 Task: View property listings for Tudor-style homes in Salt Lake City, Utah, with a fireplace and original hardwood floors.
Action: Mouse moved to (214, 174)
Screenshot: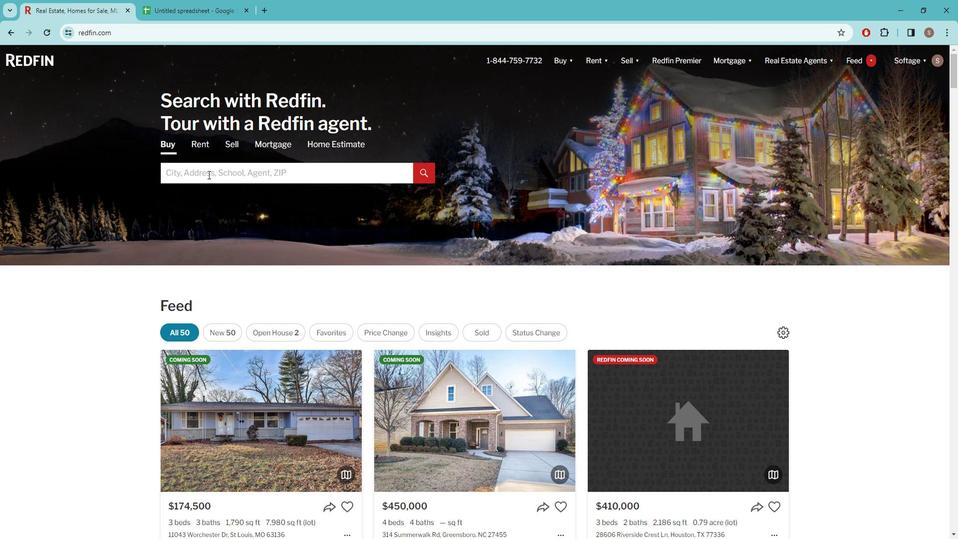 
Action: Mouse pressed left at (214, 174)
Screenshot: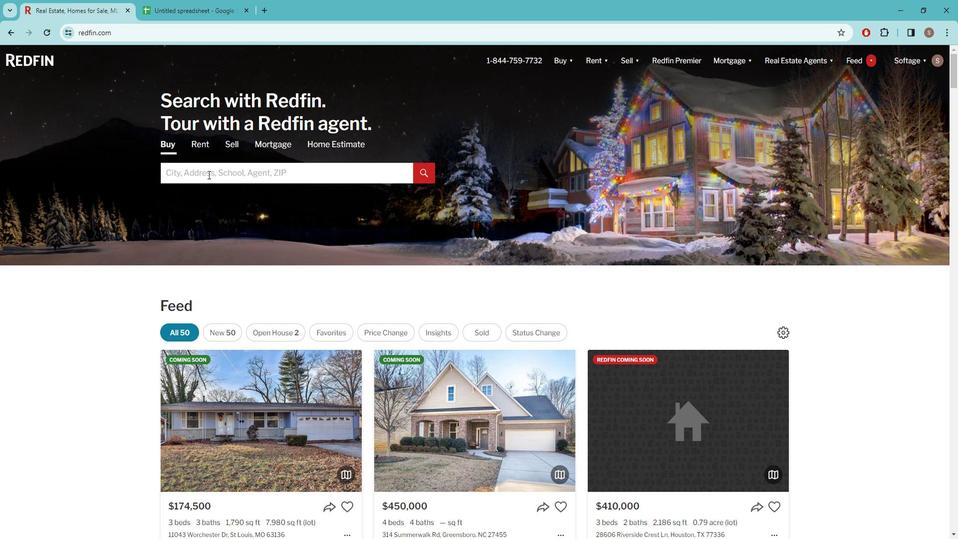 
Action: Key pressed s<Key.caps_lock>ALT<Key.space><Key.caps_lock>l<Key.caps_lock>AKE<Key.space><Key.caps_lock>c<Key.caps_lock>ITY
Screenshot: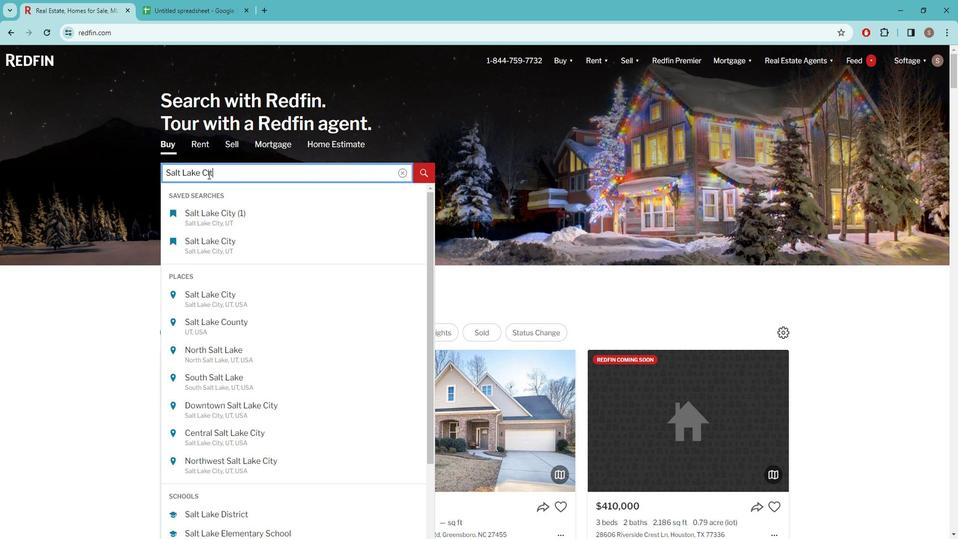 
Action: Mouse moved to (250, 238)
Screenshot: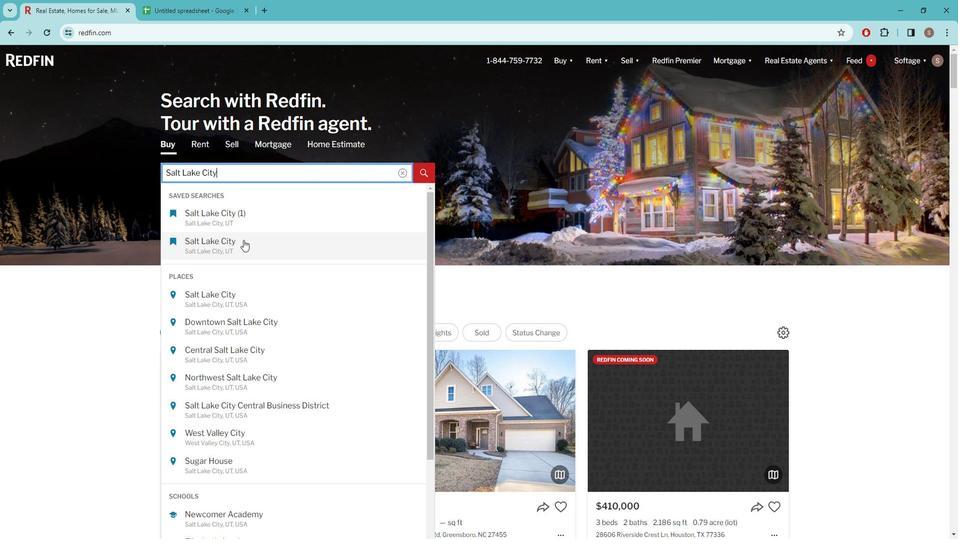 
Action: Mouse pressed left at (250, 238)
Screenshot: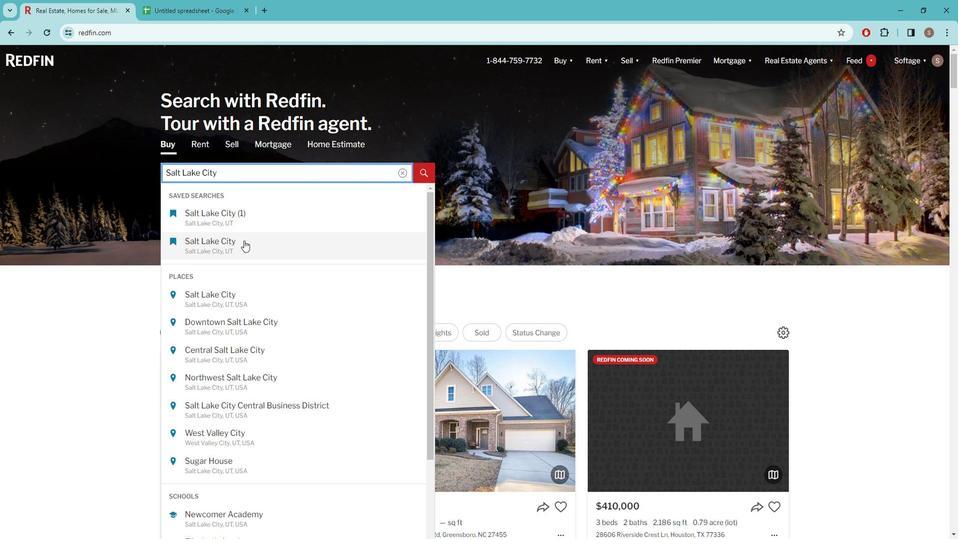 
Action: Mouse moved to (848, 127)
Screenshot: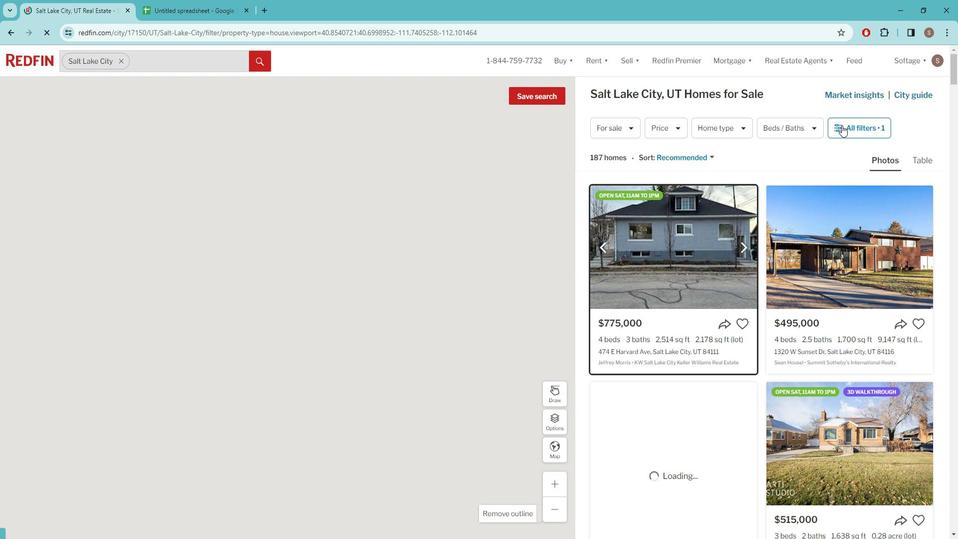 
Action: Mouse pressed left at (848, 127)
Screenshot: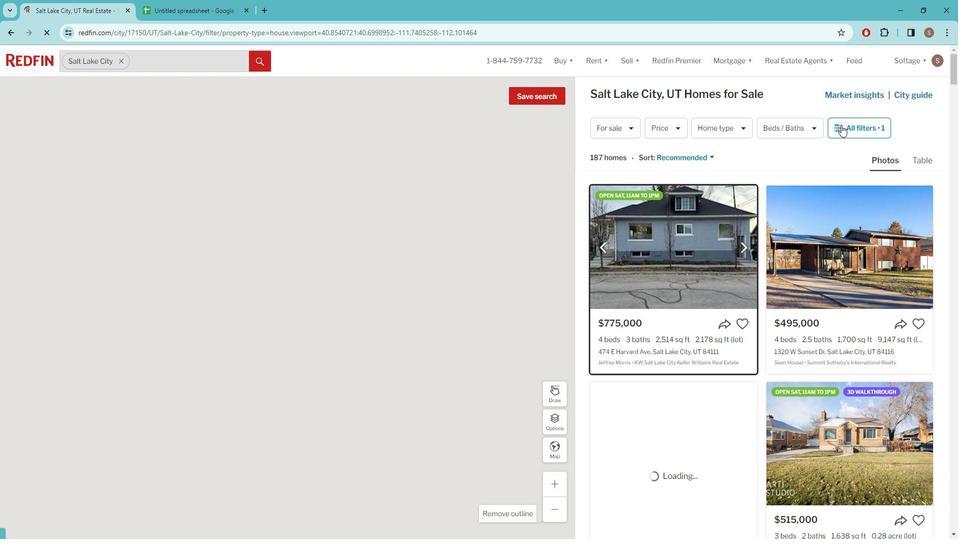 
Action: Mouse pressed left at (848, 127)
Screenshot: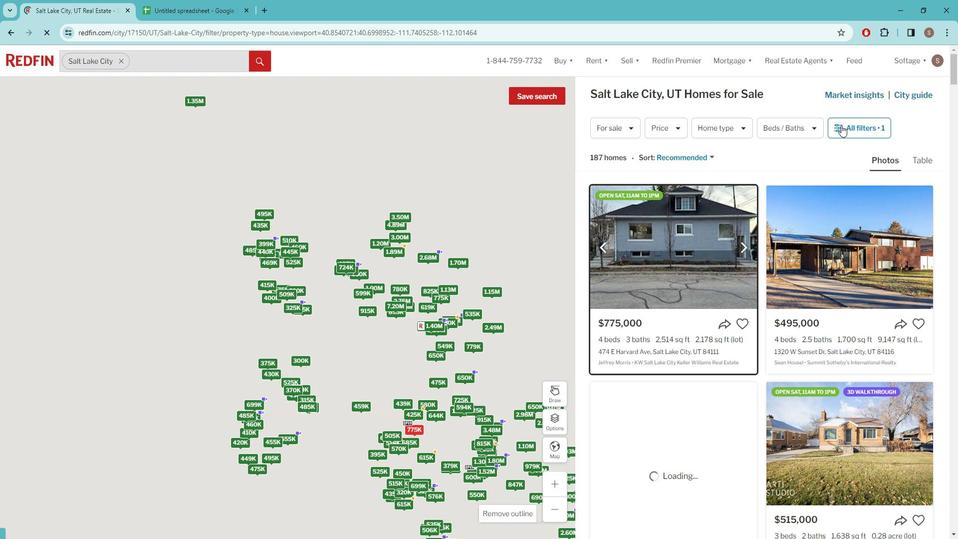 
Action: Mouse pressed left at (848, 127)
Screenshot: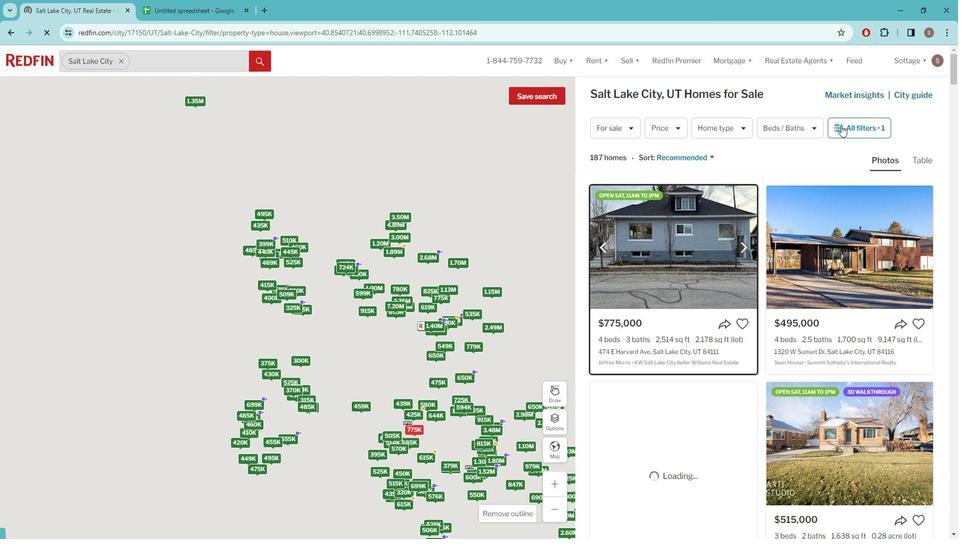 
Action: Mouse pressed left at (848, 127)
Screenshot: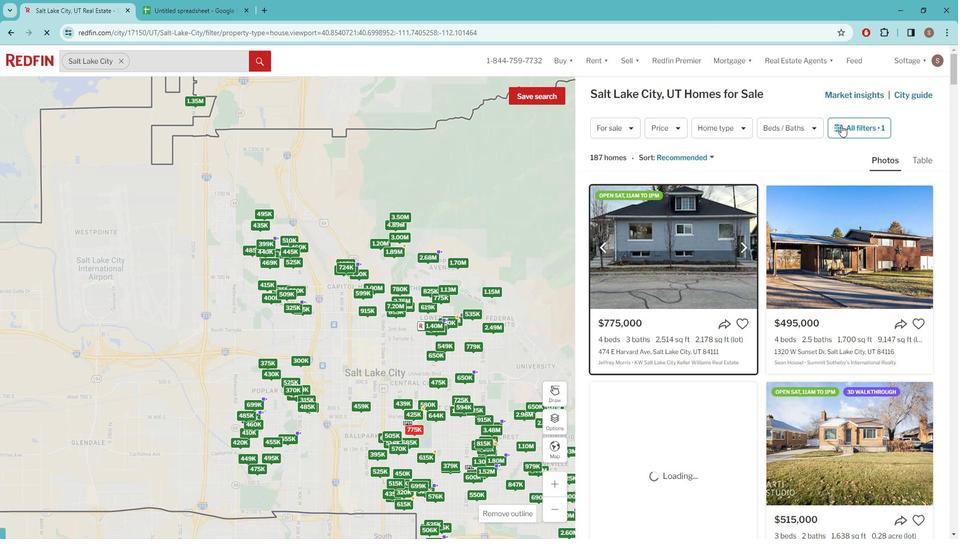 
Action: Mouse pressed left at (848, 127)
Screenshot: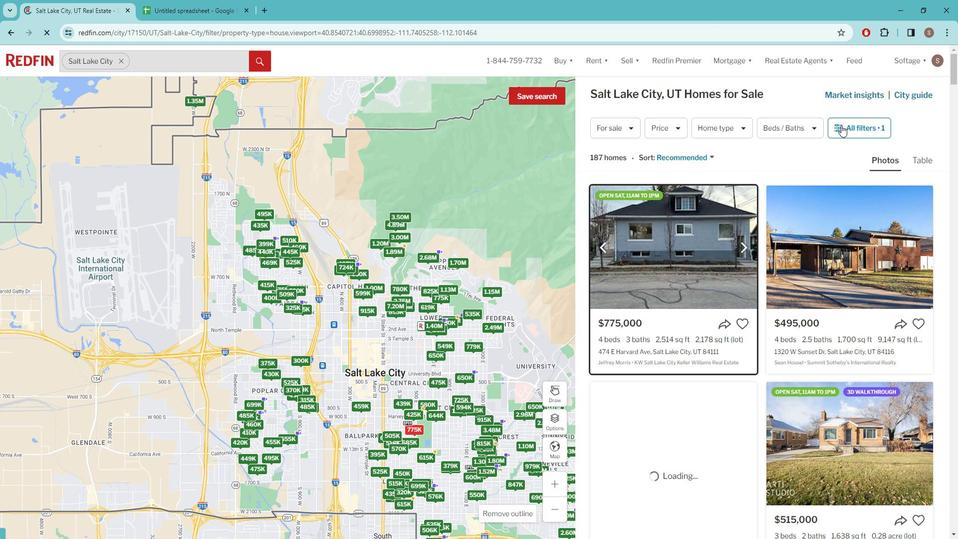 
Action: Mouse moved to (848, 124)
Screenshot: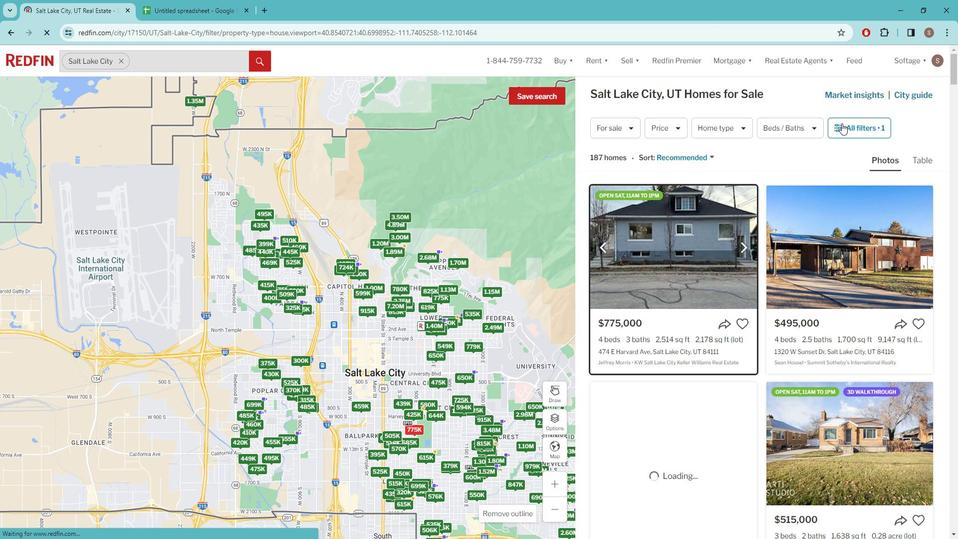 
Action: Mouse pressed left at (848, 124)
Screenshot: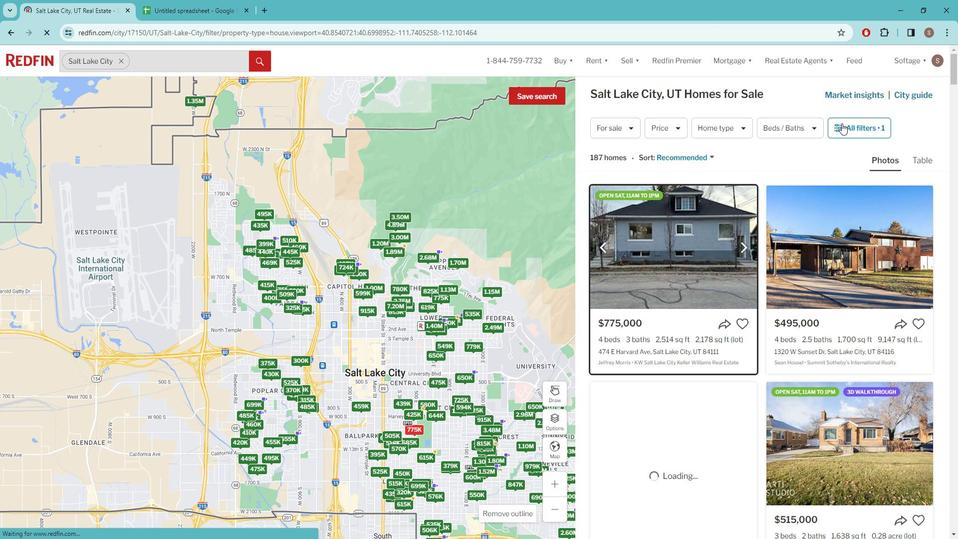 
Action: Mouse pressed left at (848, 124)
Screenshot: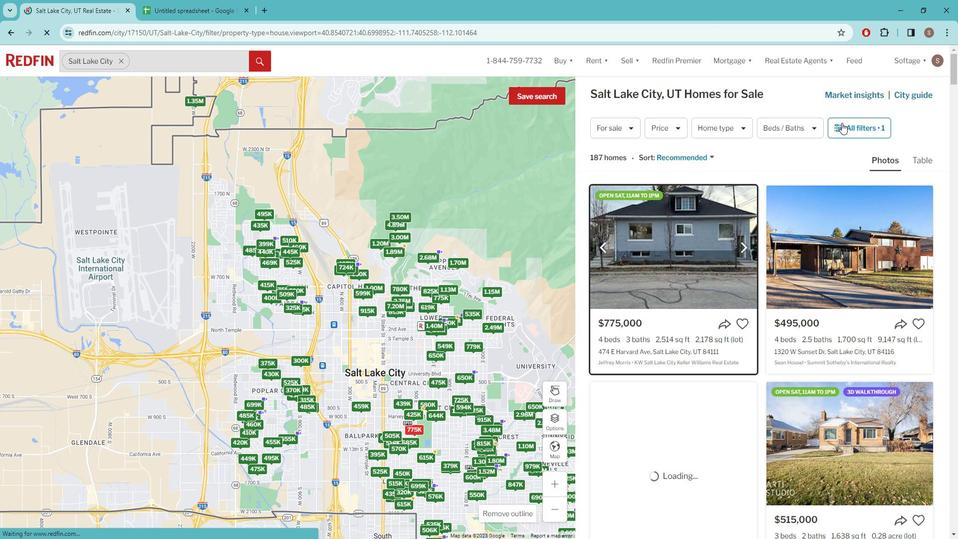 
Action: Mouse moved to (846, 124)
Screenshot: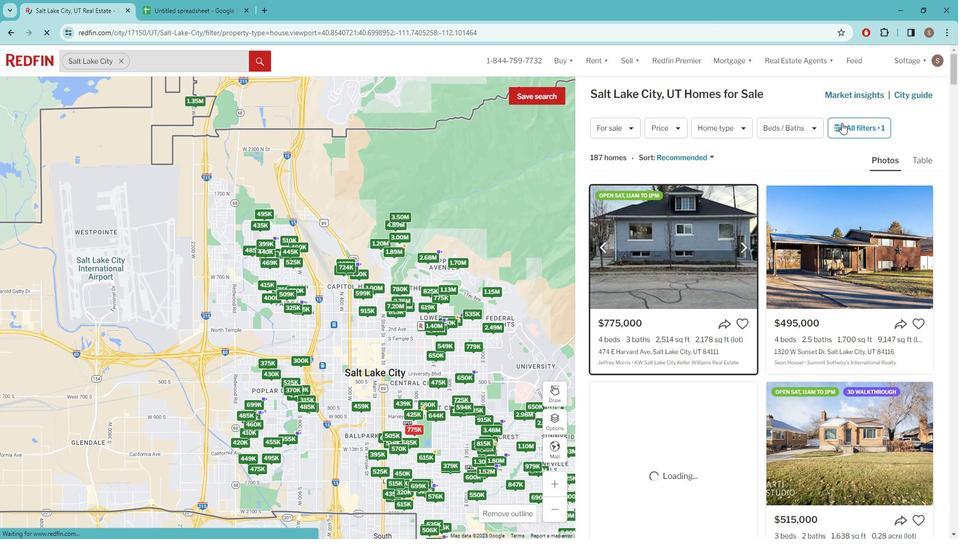 
Action: Mouse pressed left at (846, 124)
Screenshot: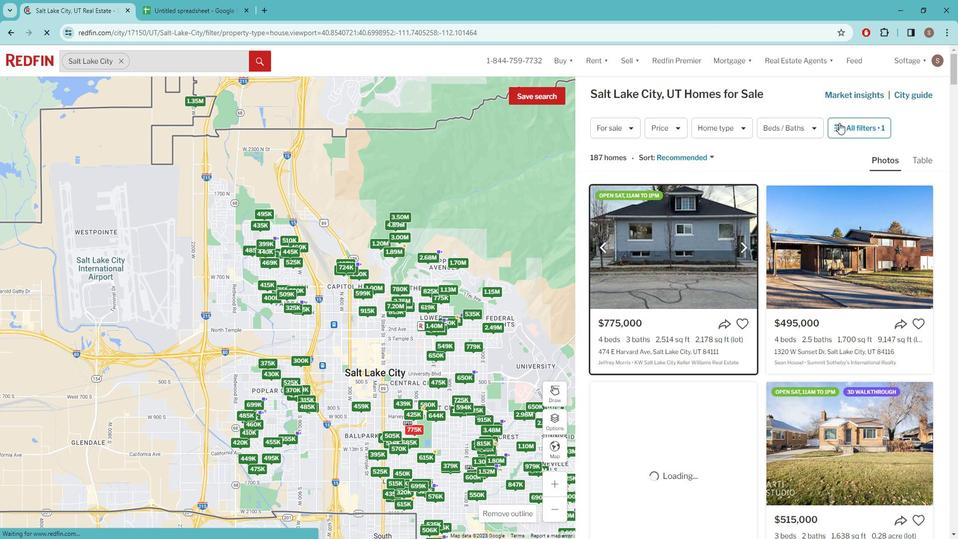 
Action: Mouse moved to (830, 124)
Screenshot: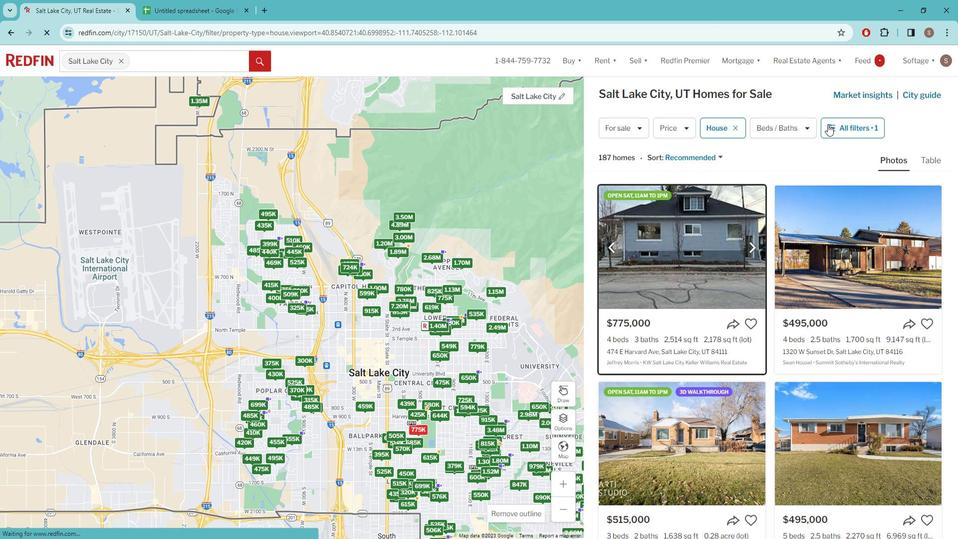 
Action: Mouse pressed left at (830, 124)
Screenshot: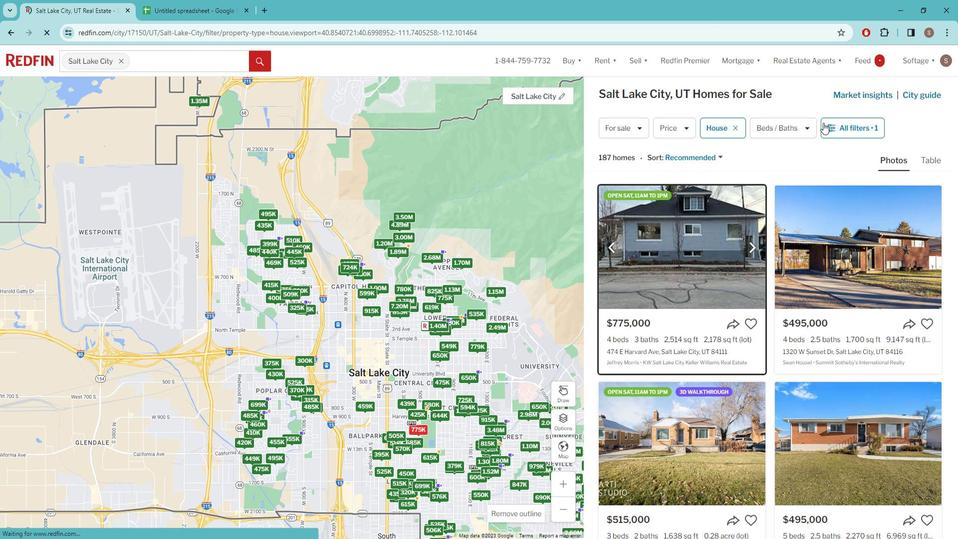 
Action: Mouse moved to (834, 124)
Screenshot: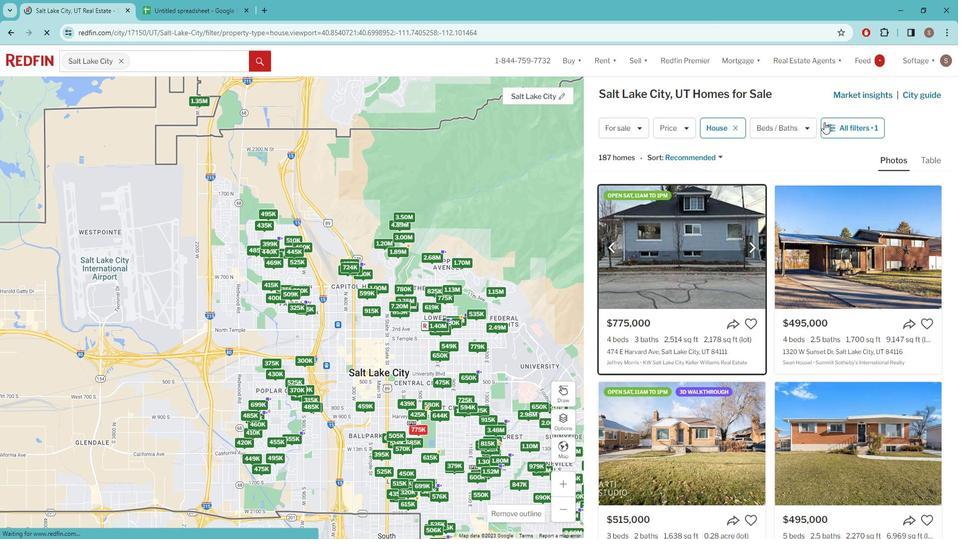 
Action: Mouse pressed left at (834, 124)
Screenshot: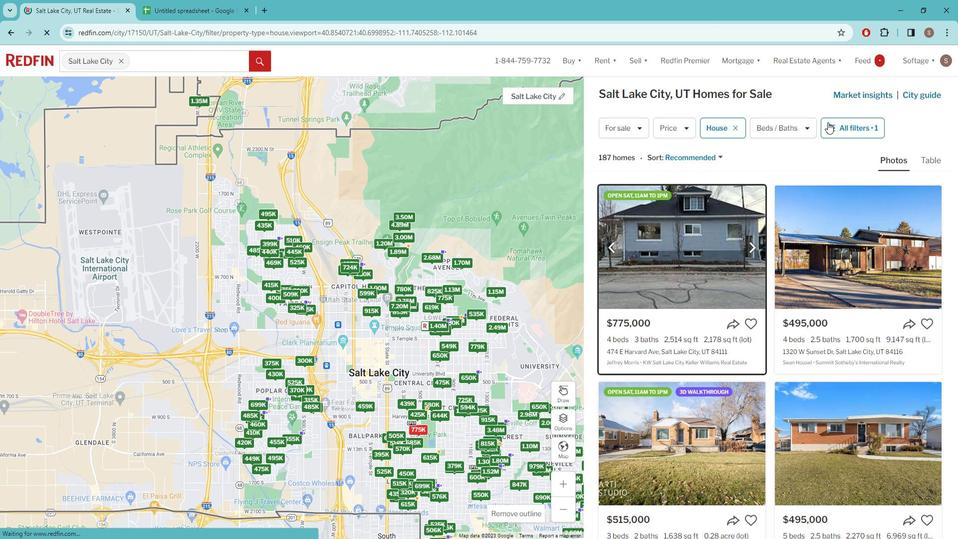 
Action: Mouse pressed left at (834, 124)
Screenshot: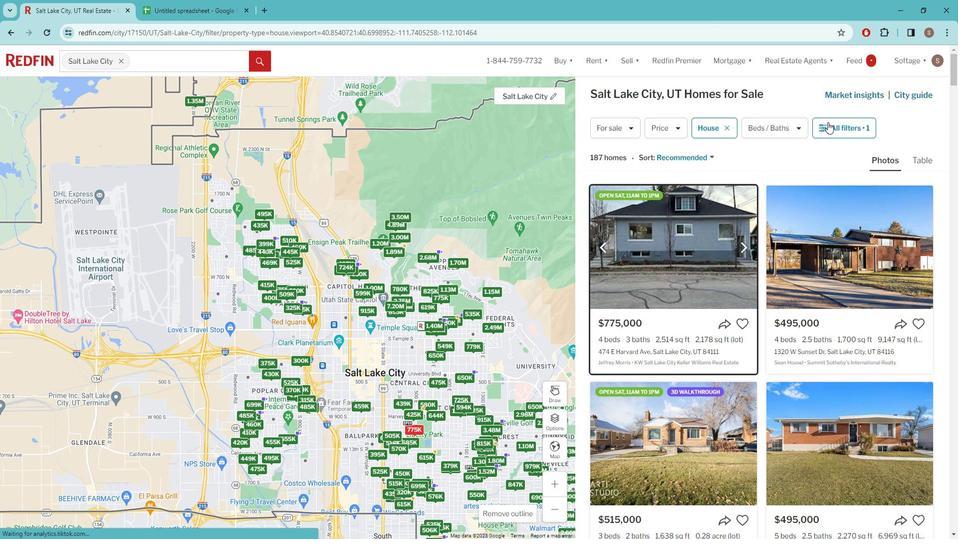 
Action: Mouse moved to (831, 124)
Screenshot: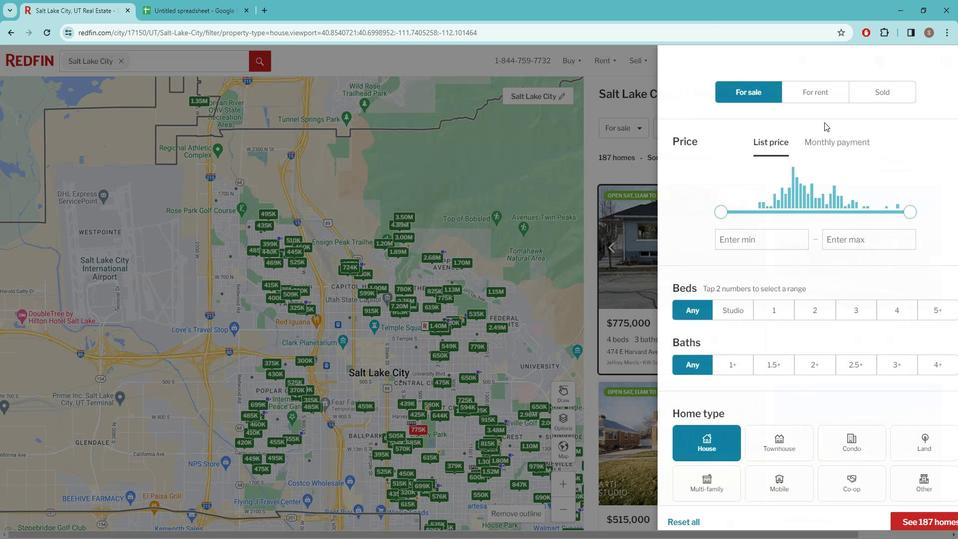 
Action: Mouse pressed left at (831, 124)
Screenshot: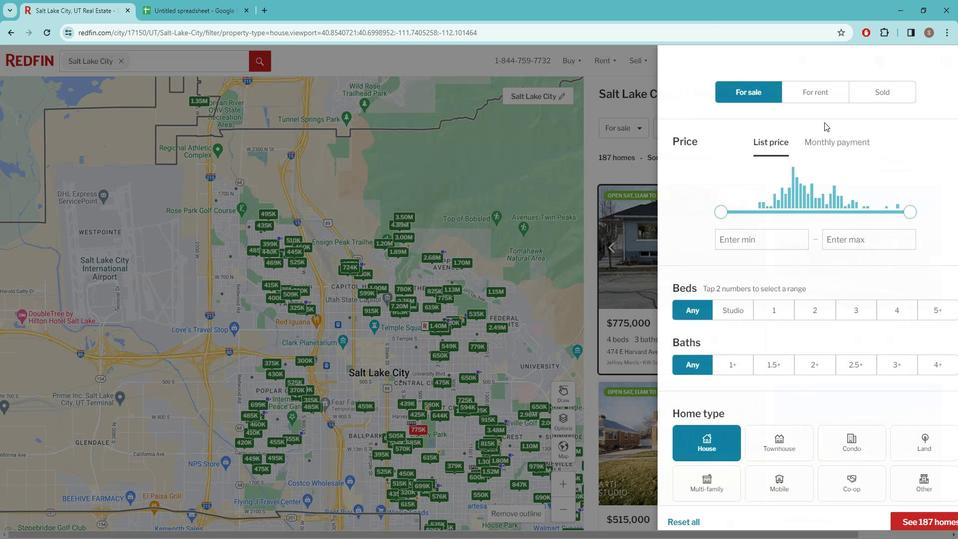 
Action: Mouse moved to (655, 510)
Screenshot: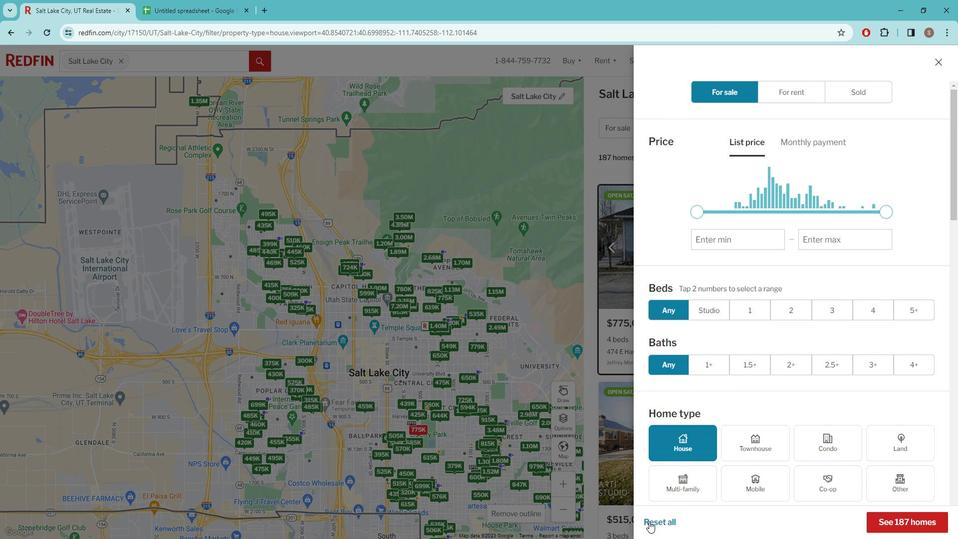 
Action: Mouse pressed left at (655, 510)
Screenshot: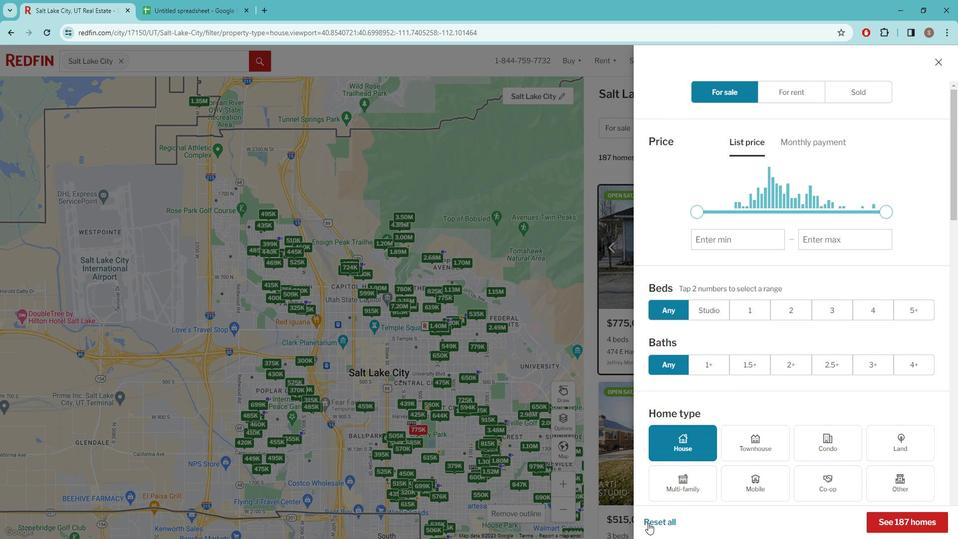 
Action: Mouse moved to (759, 314)
Screenshot: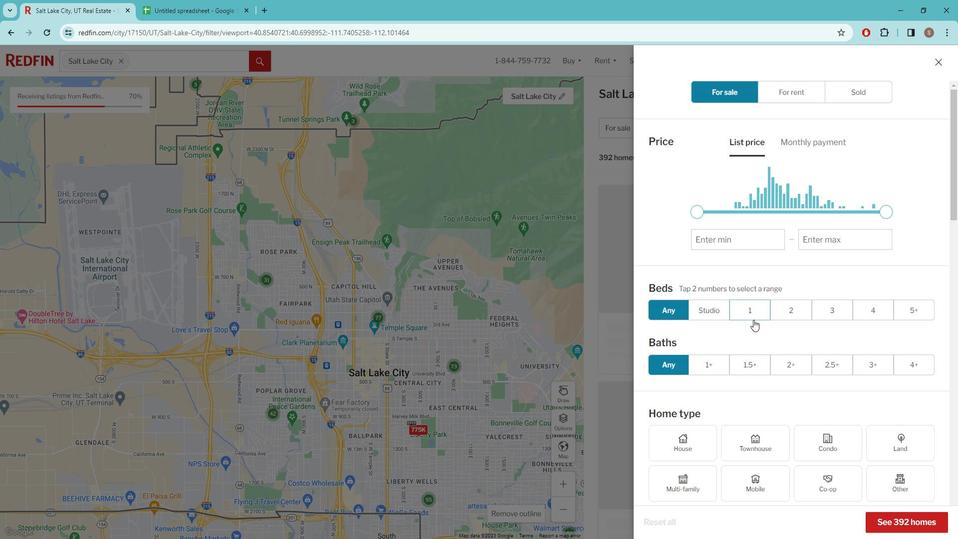 
Action: Mouse scrolled (759, 314) with delta (0, 0)
Screenshot: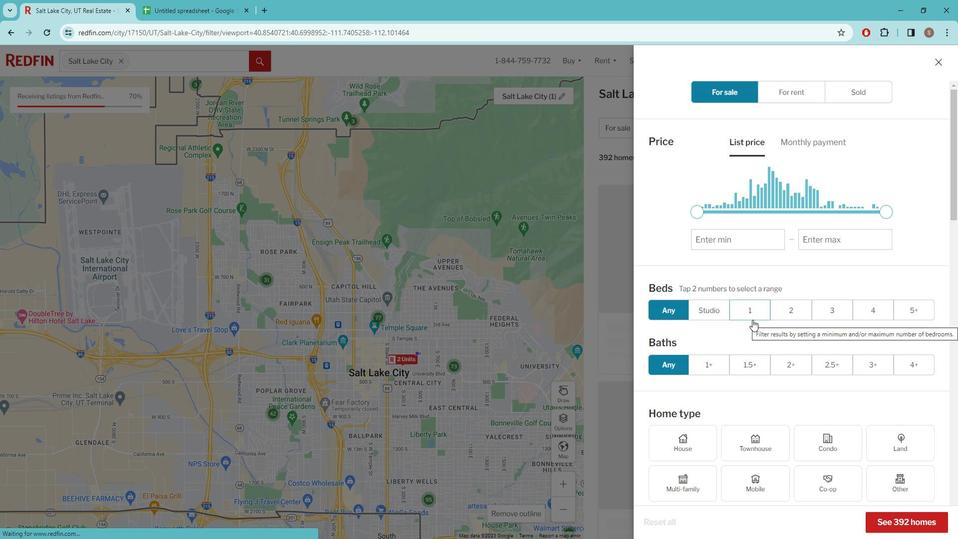
Action: Mouse moved to (860, 361)
Screenshot: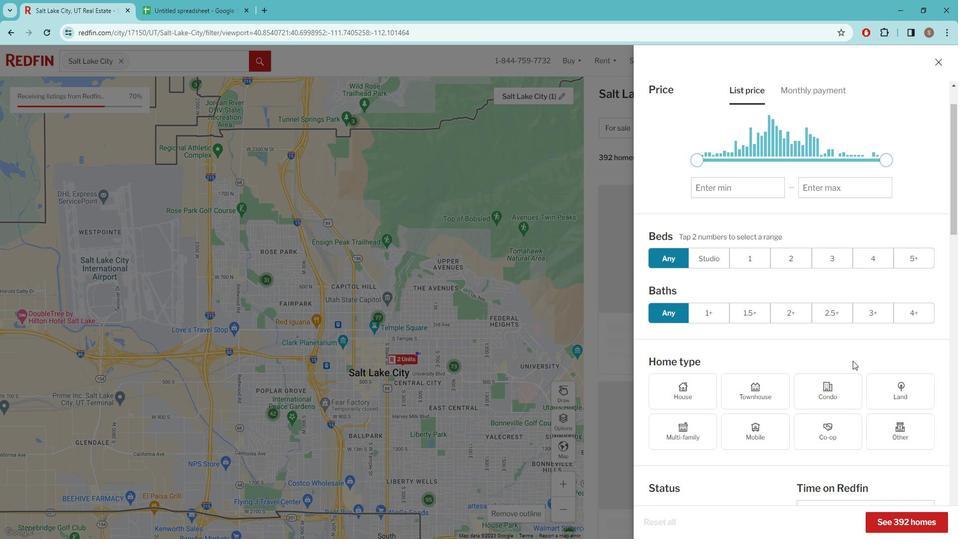 
Action: Mouse scrolled (860, 360) with delta (0, 0)
Screenshot: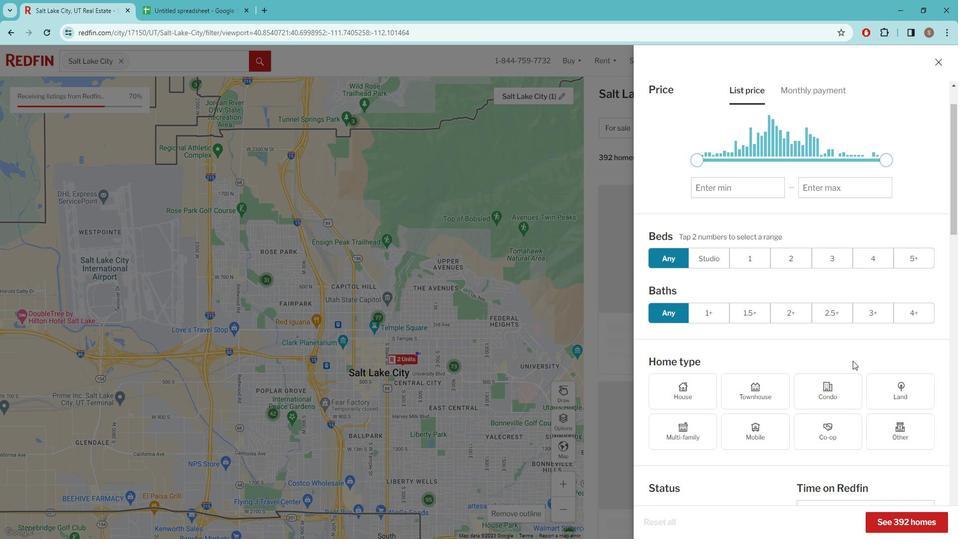 
Action: Mouse moved to (891, 366)
Screenshot: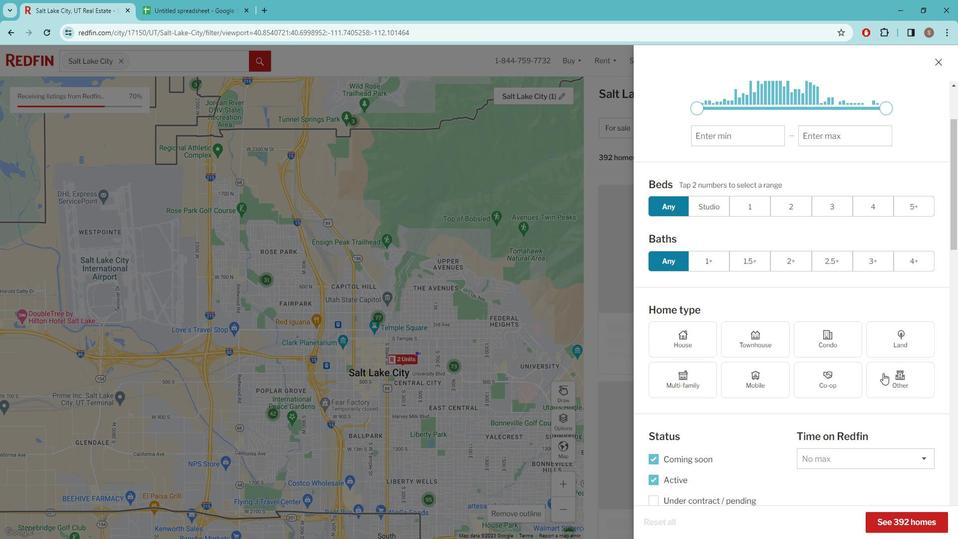 
Action: Mouse pressed left at (891, 366)
Screenshot: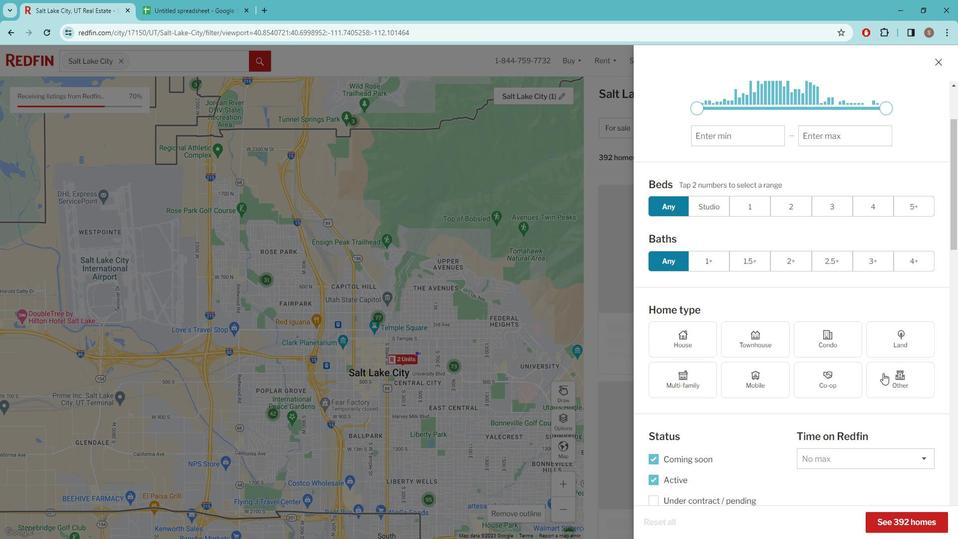 
Action: Mouse moved to (801, 353)
Screenshot: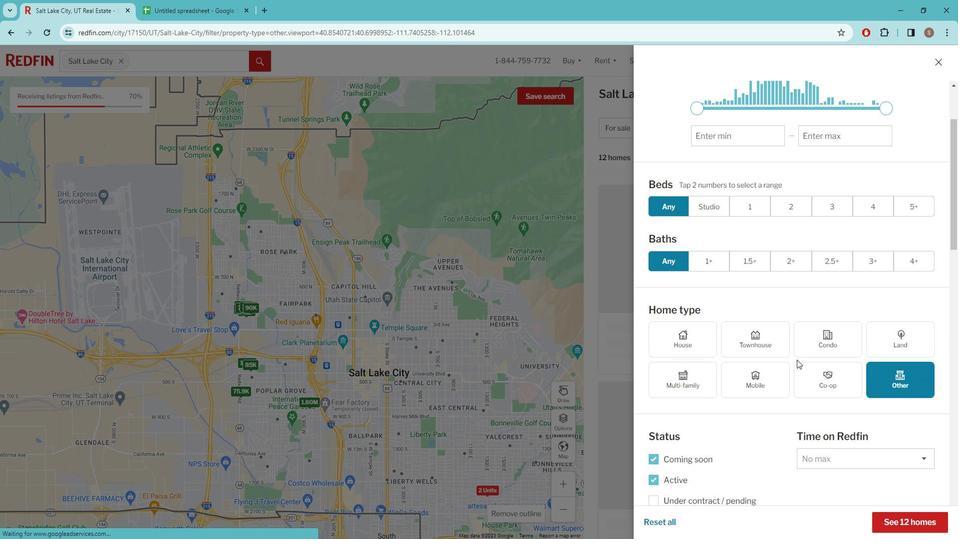 
Action: Mouse scrolled (801, 353) with delta (0, 0)
Screenshot: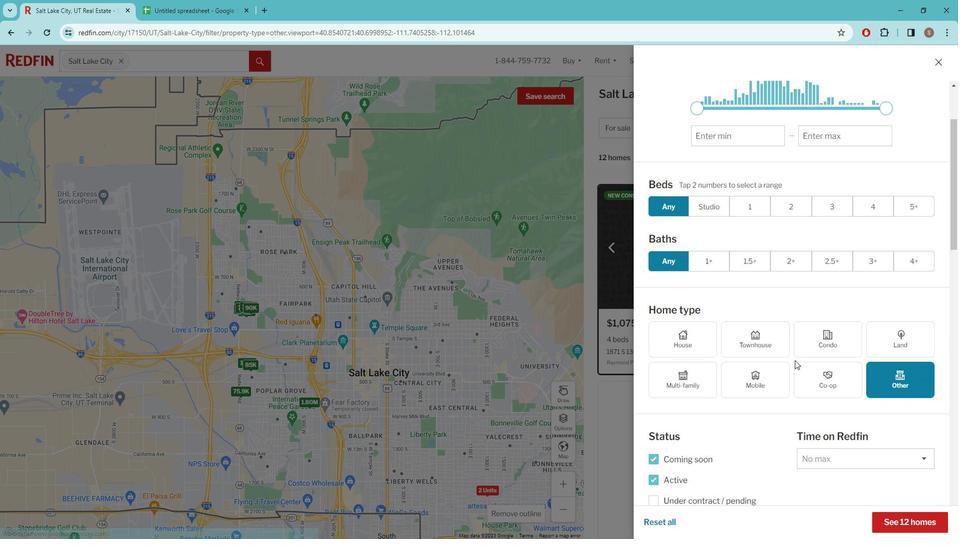
Action: Mouse moved to (795, 353)
Screenshot: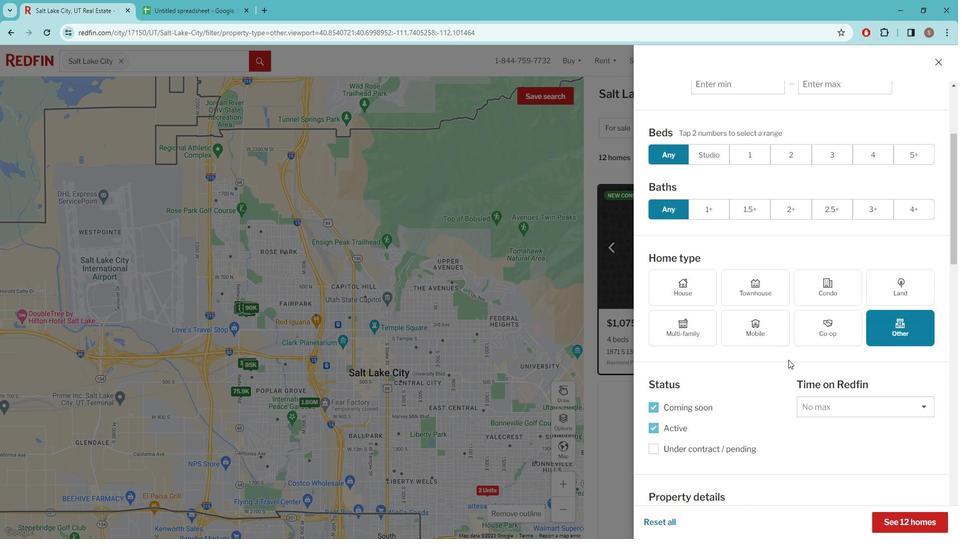 
Action: Mouse scrolled (795, 352) with delta (0, 0)
Screenshot: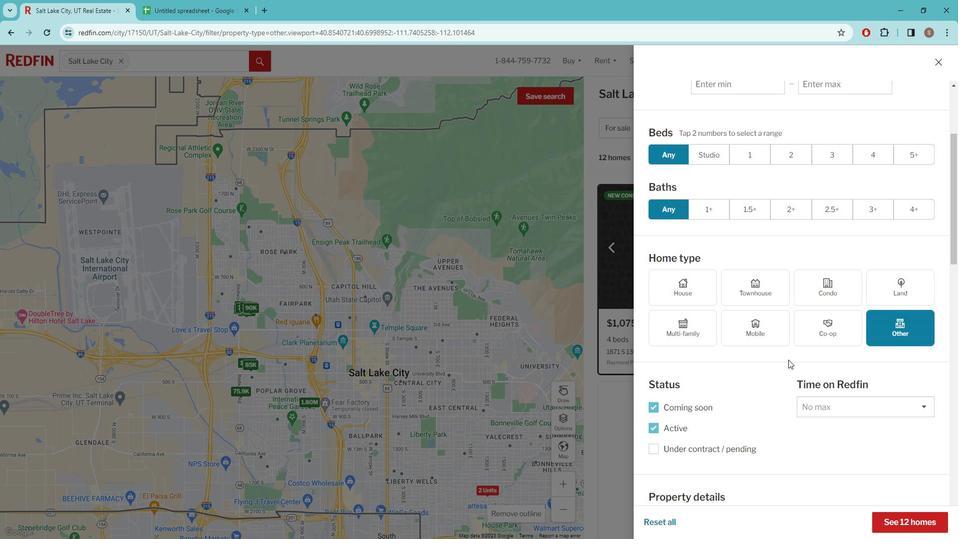 
Action: Mouse moved to (794, 353)
Screenshot: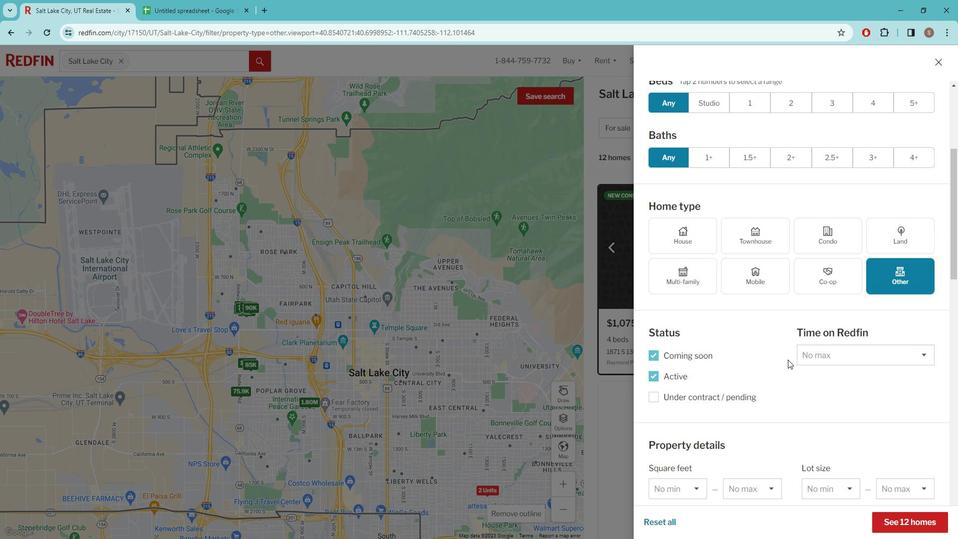 
Action: Mouse scrolled (794, 352) with delta (0, 0)
Screenshot: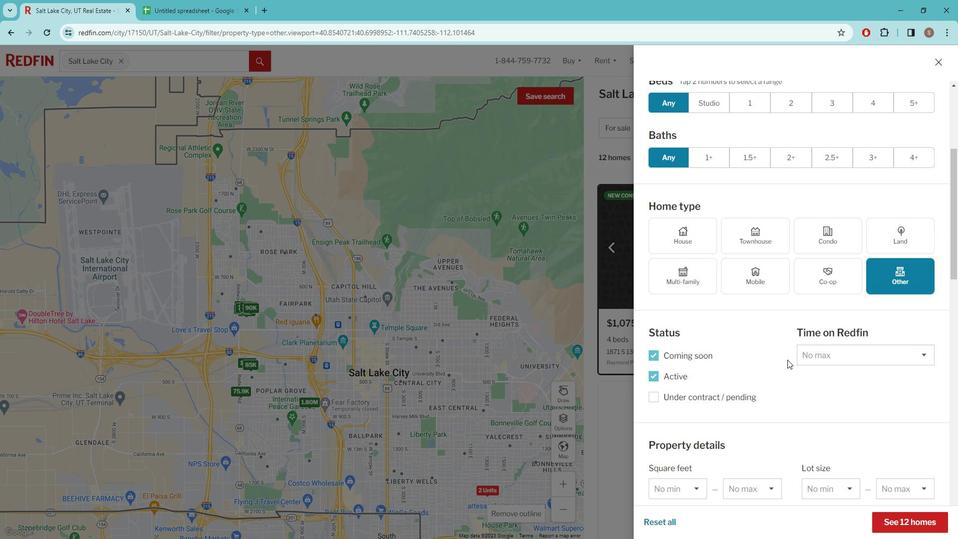 
Action: Mouse moved to (793, 353)
Screenshot: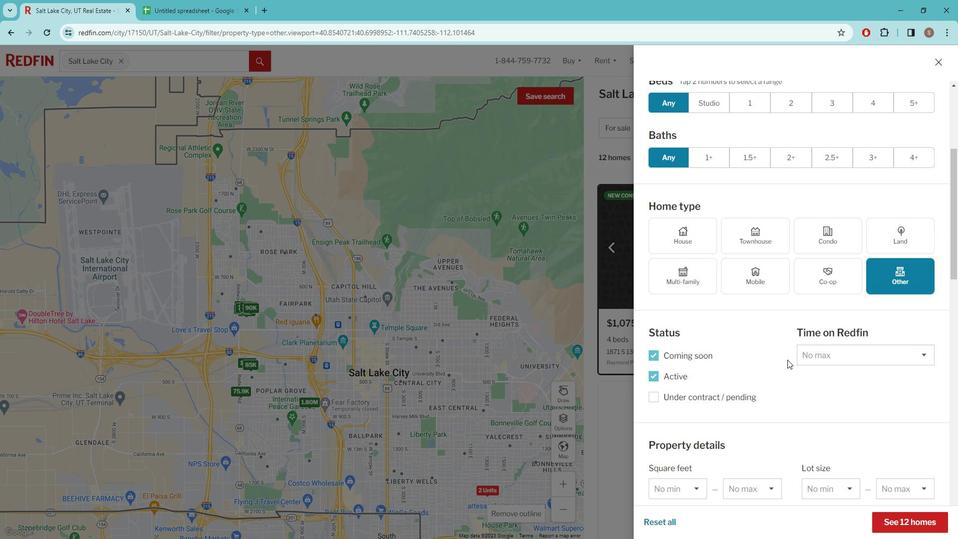 
Action: Mouse scrolled (793, 352) with delta (0, 0)
Screenshot: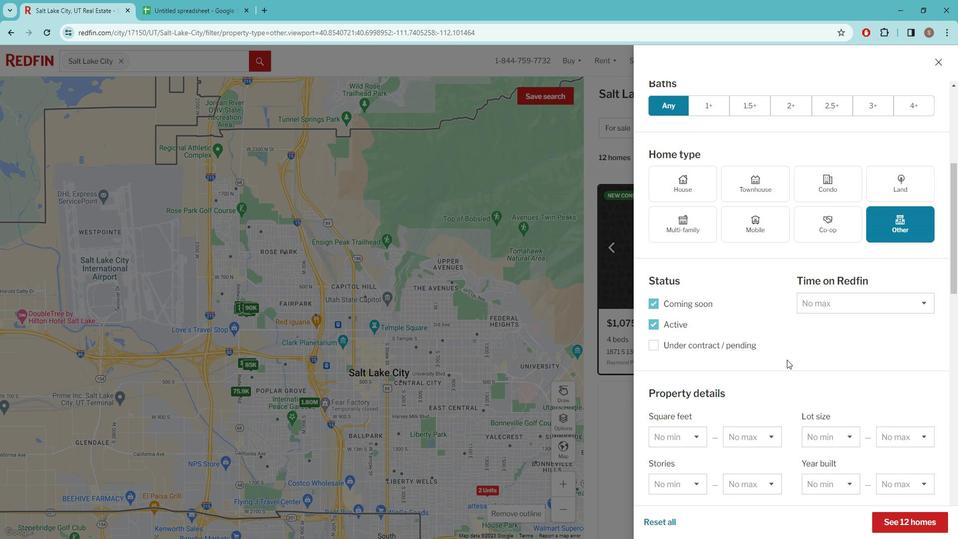 
Action: Mouse scrolled (793, 352) with delta (0, 0)
Screenshot: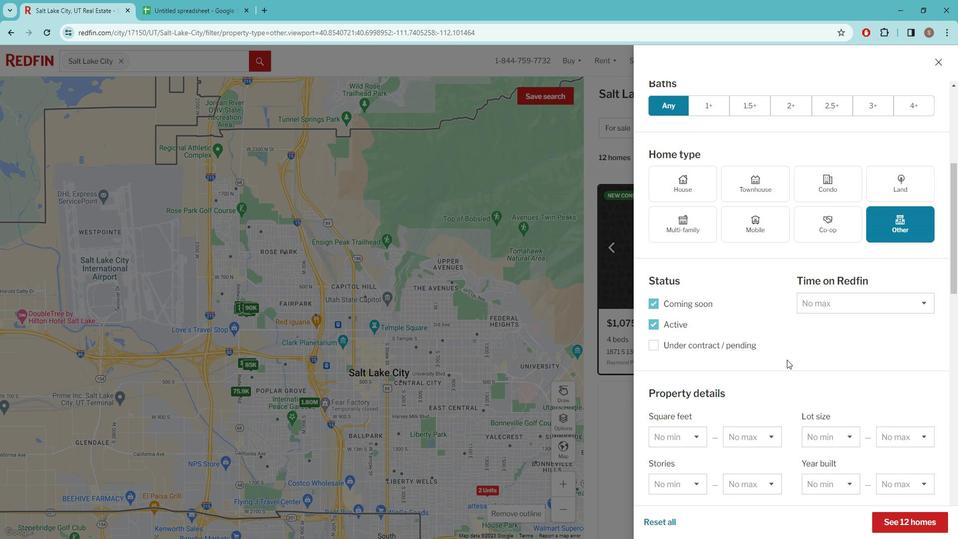 
Action: Mouse scrolled (793, 352) with delta (0, 0)
Screenshot: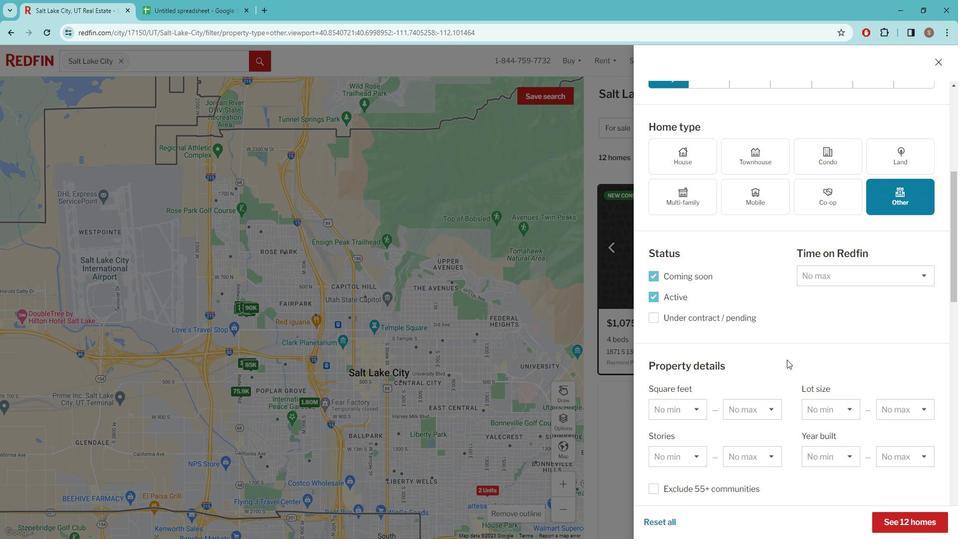 
Action: Mouse scrolled (793, 352) with delta (0, 0)
Screenshot: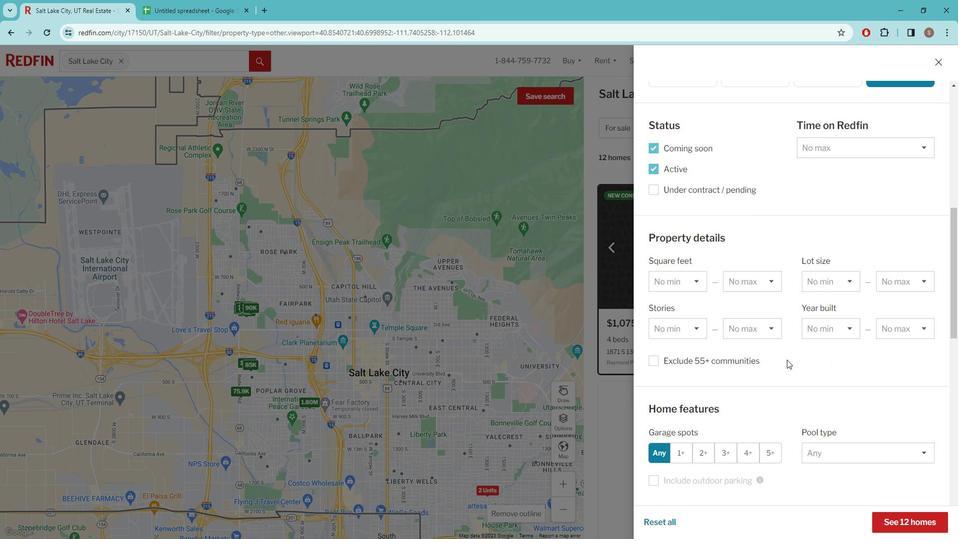 
Action: Mouse scrolled (793, 352) with delta (0, 0)
Screenshot: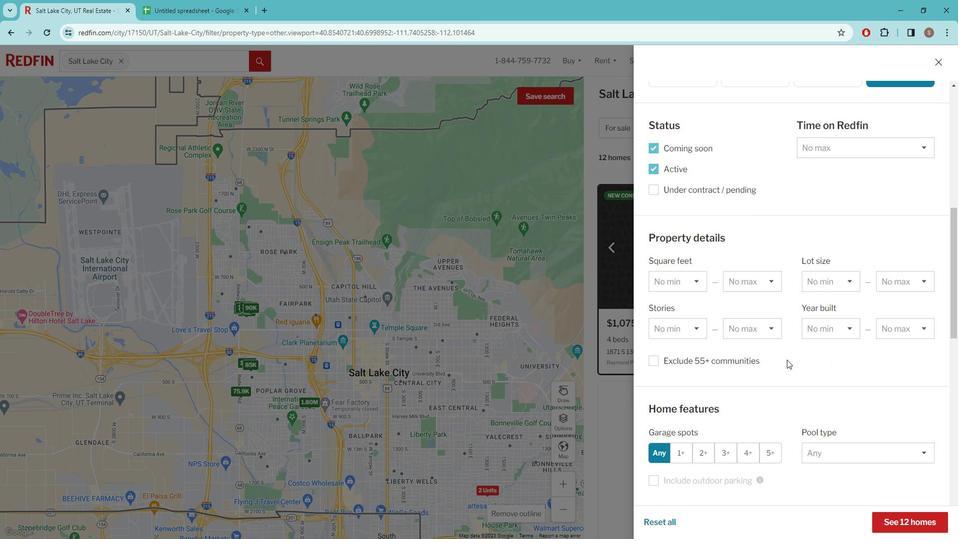 
Action: Mouse moved to (791, 372)
Screenshot: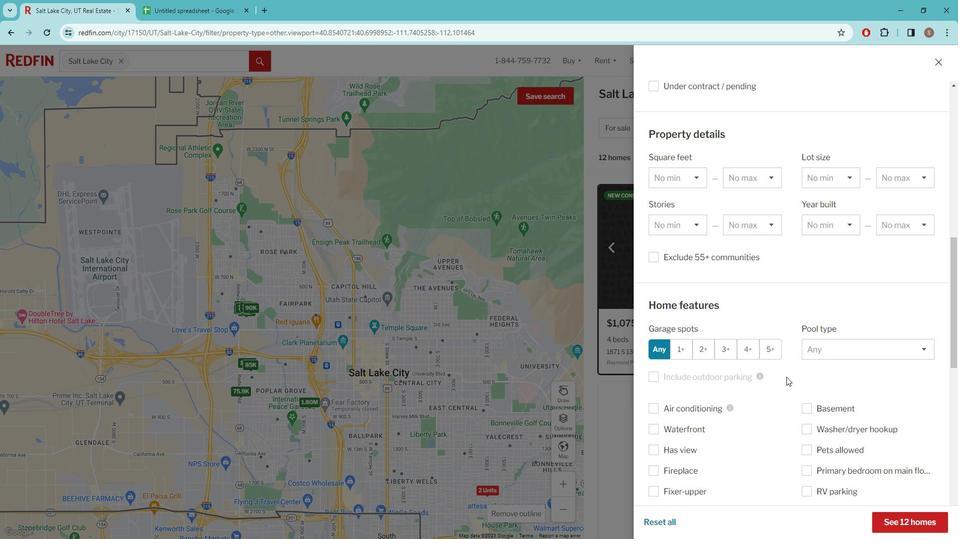 
Action: Mouse scrolled (791, 371) with delta (0, 0)
Screenshot: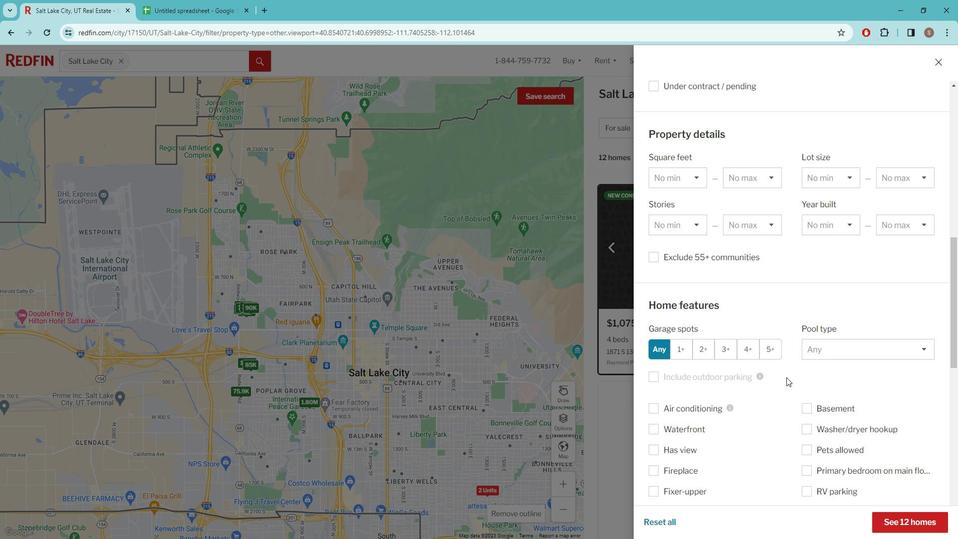 
Action: Mouse moved to (790, 372)
Screenshot: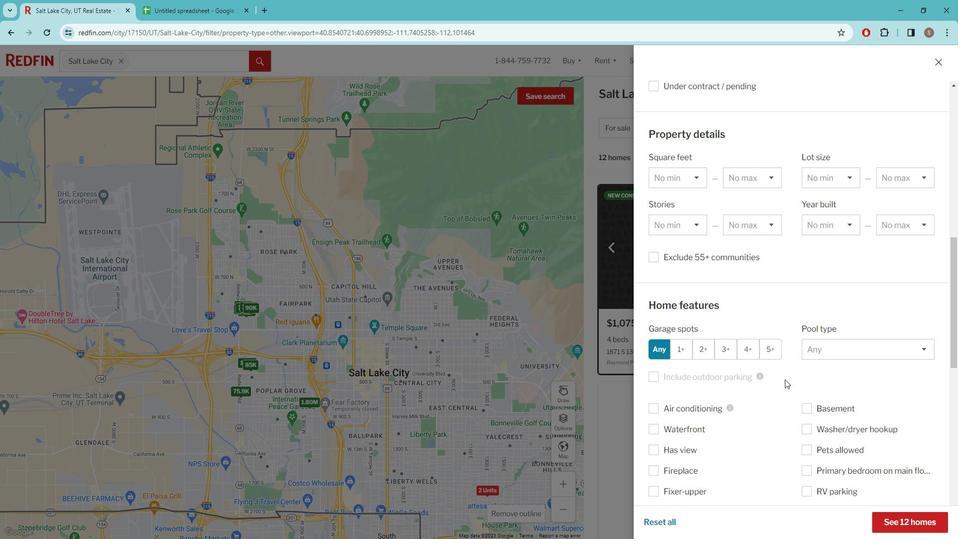 
Action: Mouse scrolled (790, 372) with delta (0, 0)
Screenshot: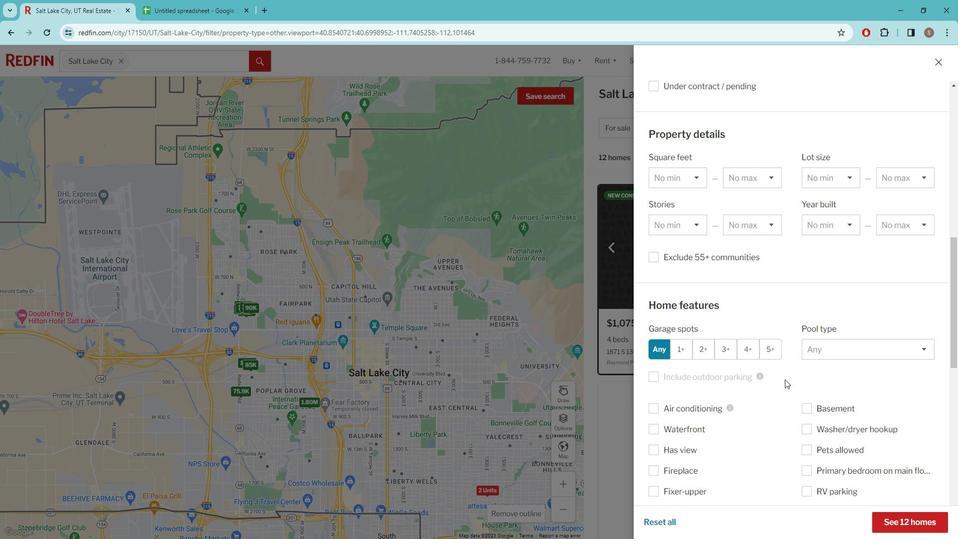 
Action: Mouse moved to (666, 359)
Screenshot: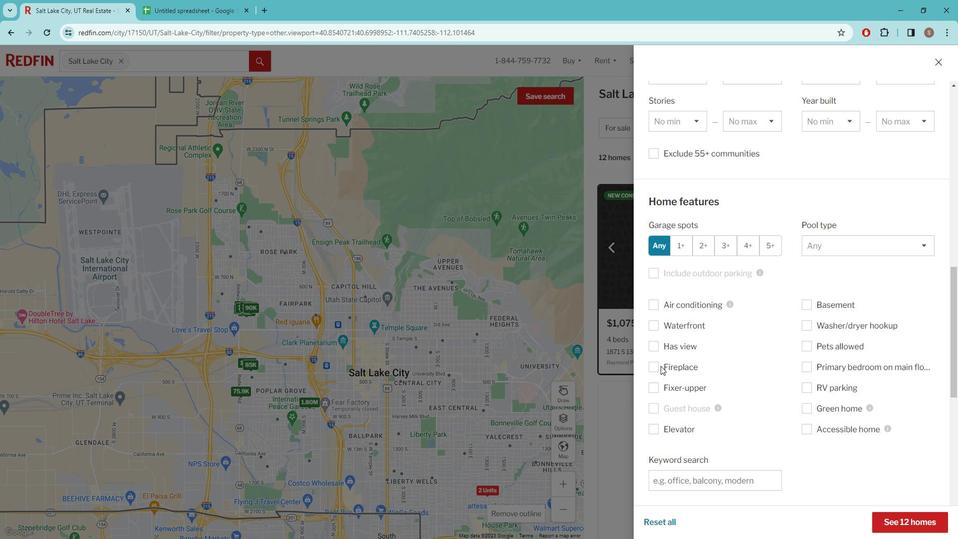 
Action: Mouse pressed left at (666, 359)
Screenshot: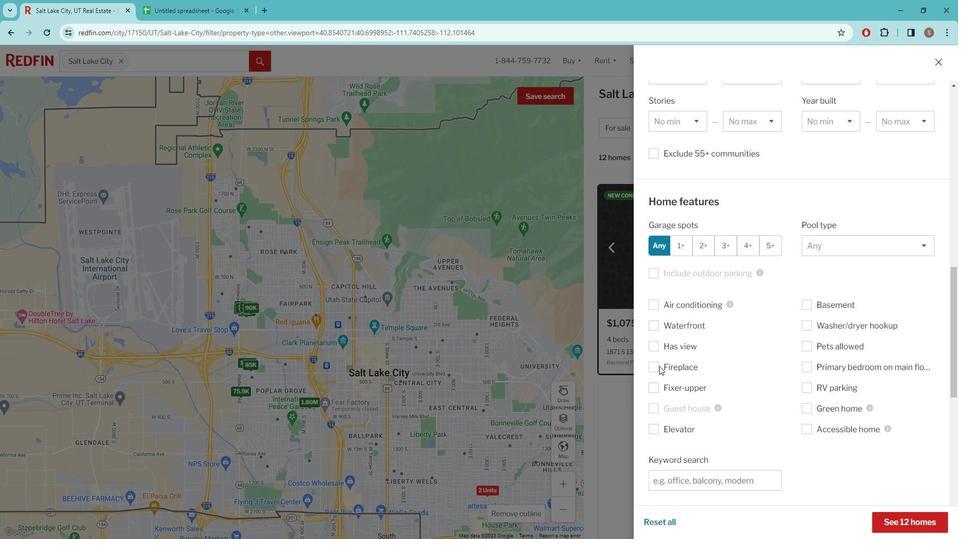 
Action: Mouse moved to (664, 356)
Screenshot: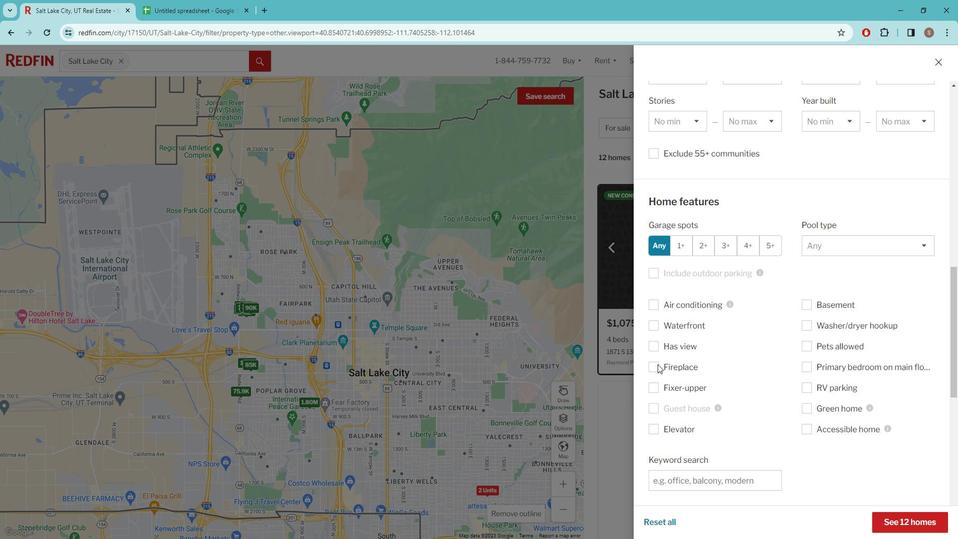 
Action: Mouse pressed left at (664, 356)
Screenshot: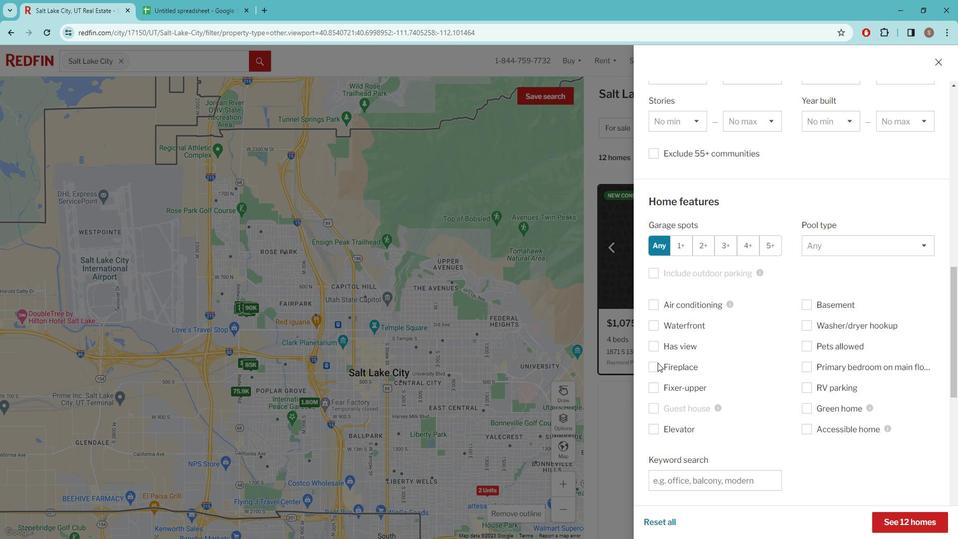 
Action: Mouse moved to (720, 378)
Screenshot: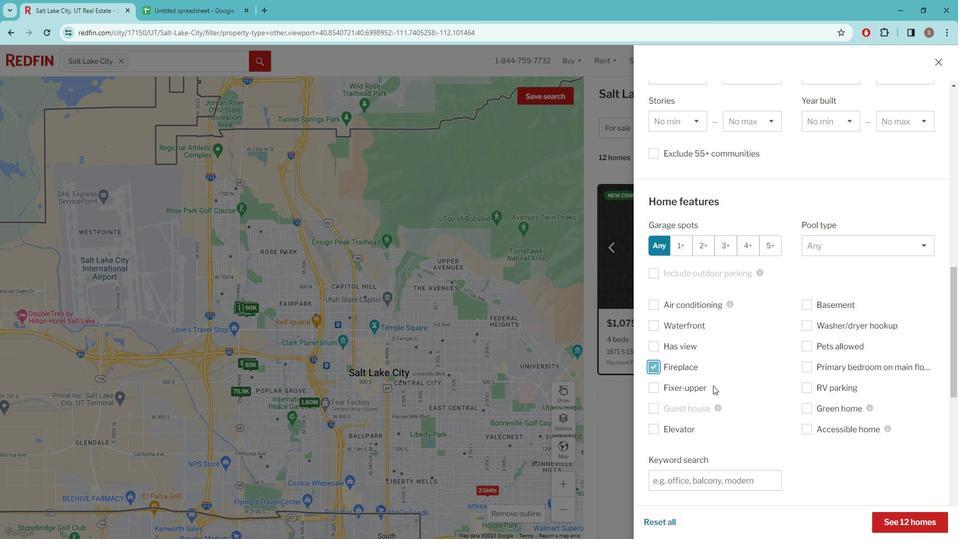 
Action: Mouse scrolled (720, 377) with delta (0, 0)
Screenshot: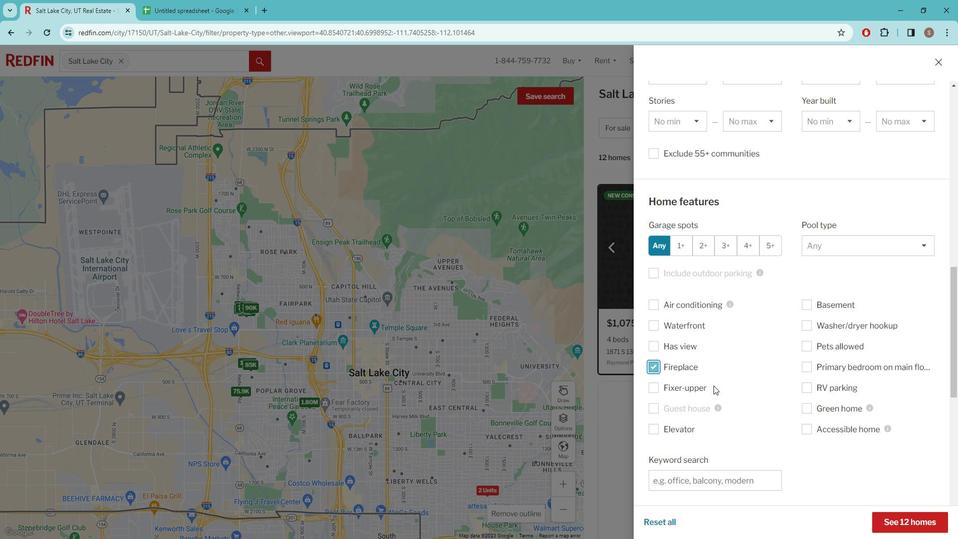 
Action: Mouse scrolled (720, 377) with delta (0, 0)
Screenshot: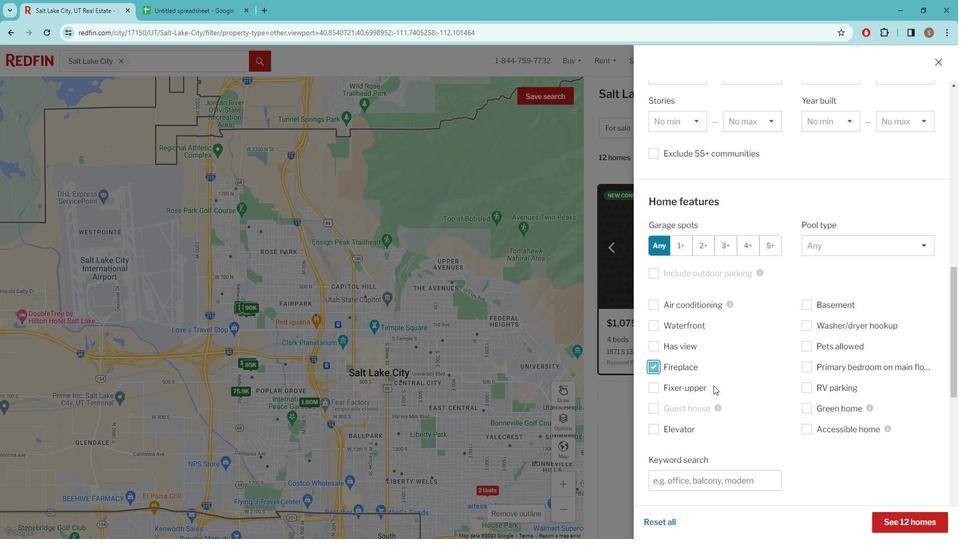 
Action: Mouse scrolled (720, 377) with delta (0, 0)
Screenshot: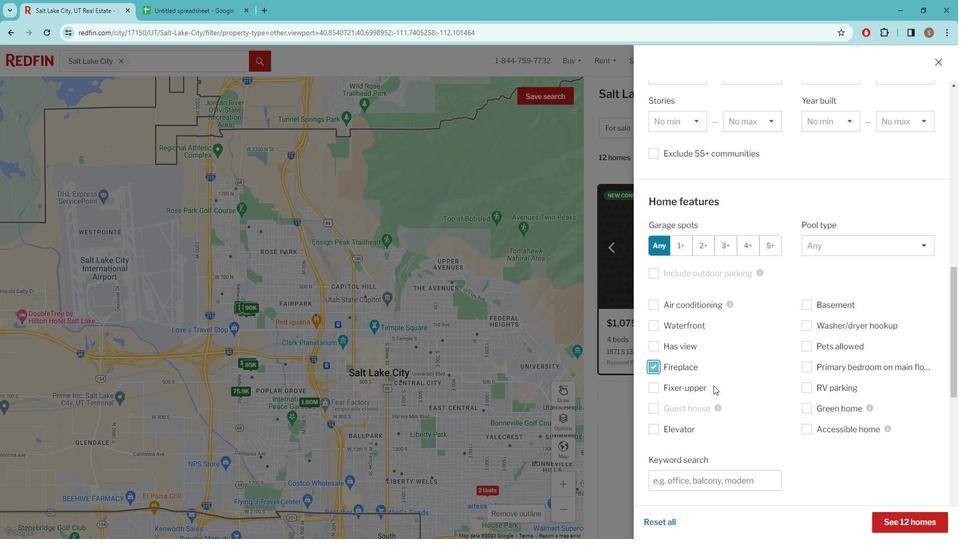 
Action: Mouse moved to (674, 323)
Screenshot: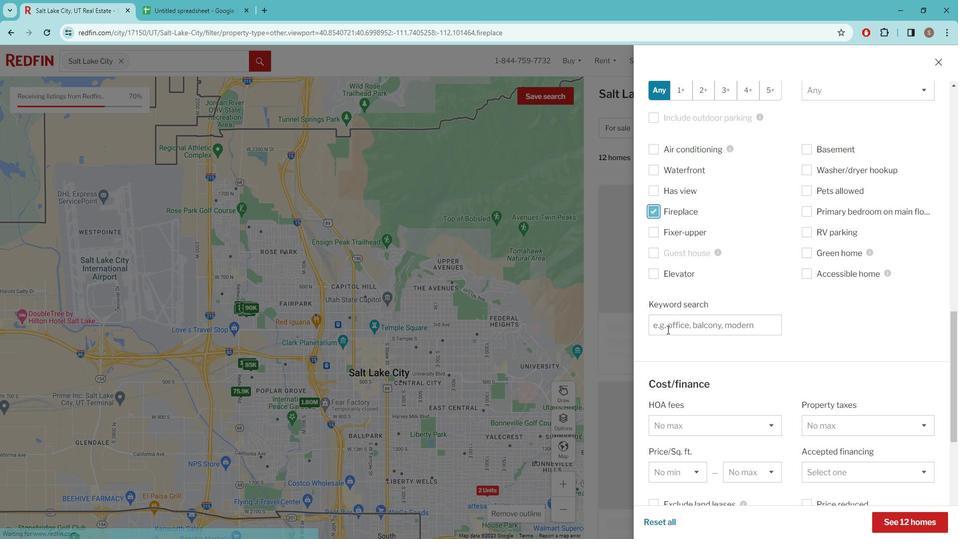 
Action: Mouse pressed left at (674, 323)
Screenshot: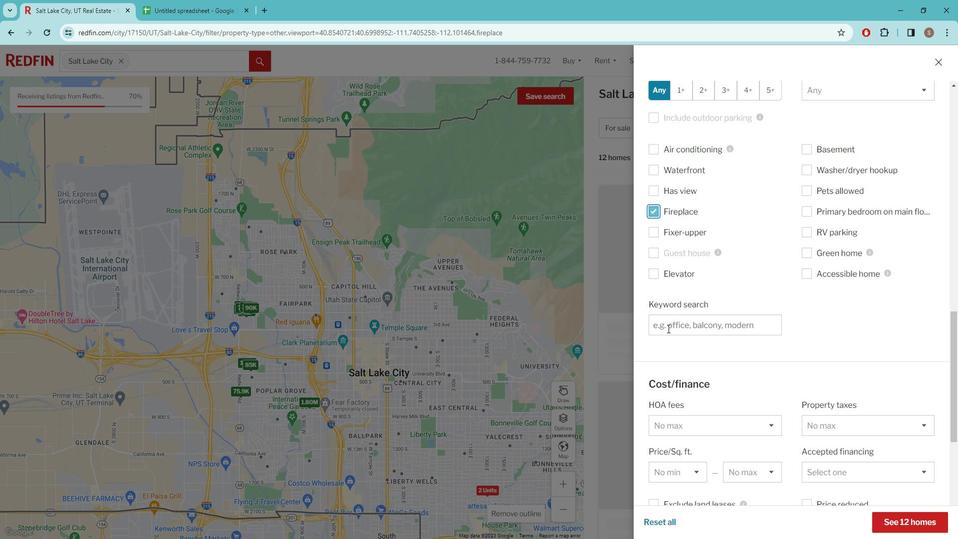 
Action: Key pressed ORIGINAL<Key.space>HARDWOOD<Key.space>FLOORS<Key.space>
Screenshot: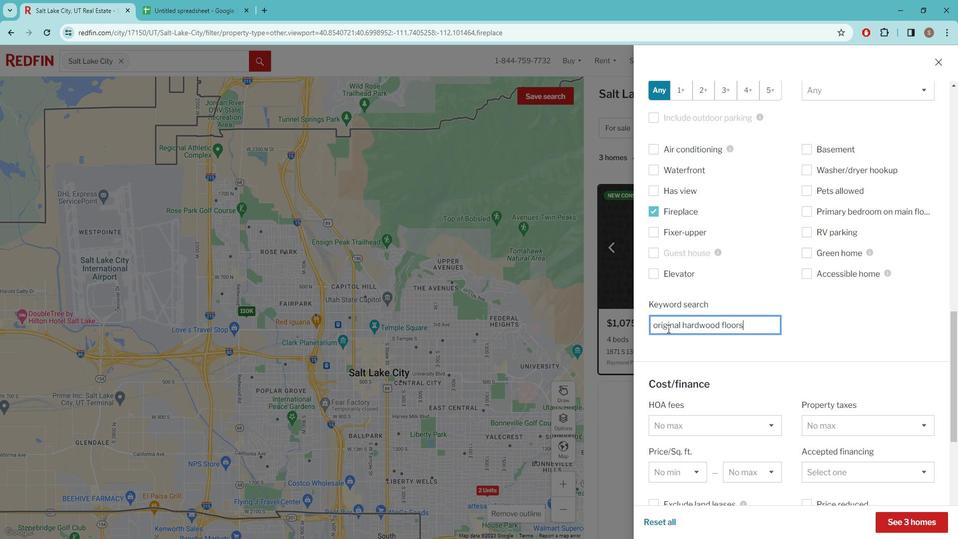 
Action: Mouse scrolled (674, 322) with delta (0, 0)
Screenshot: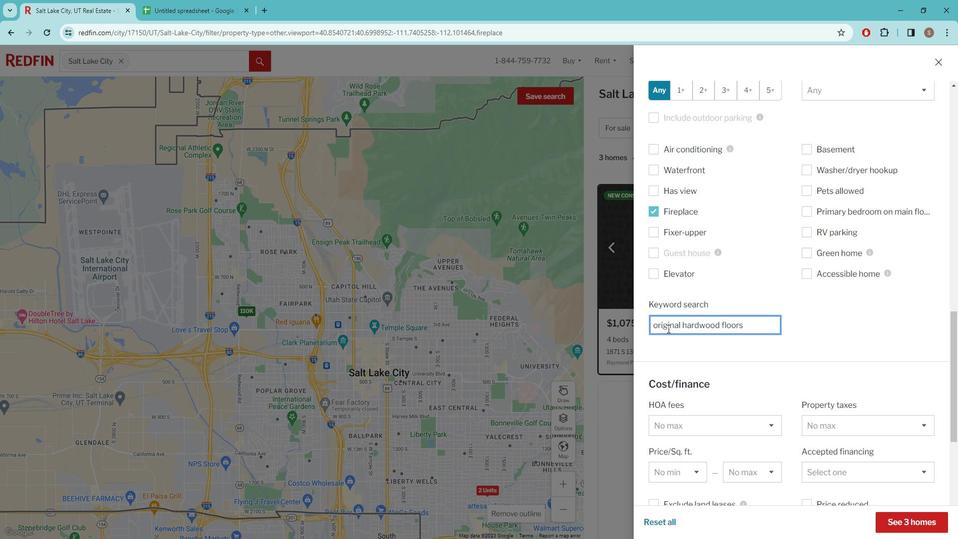 
Action: Mouse scrolled (674, 322) with delta (0, 0)
Screenshot: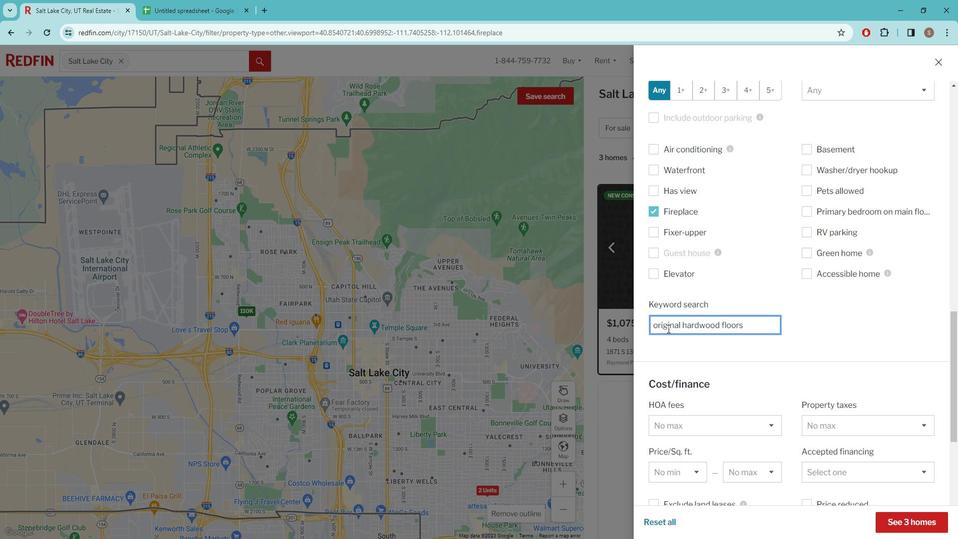 
Action: Mouse scrolled (674, 322) with delta (0, 0)
Screenshot: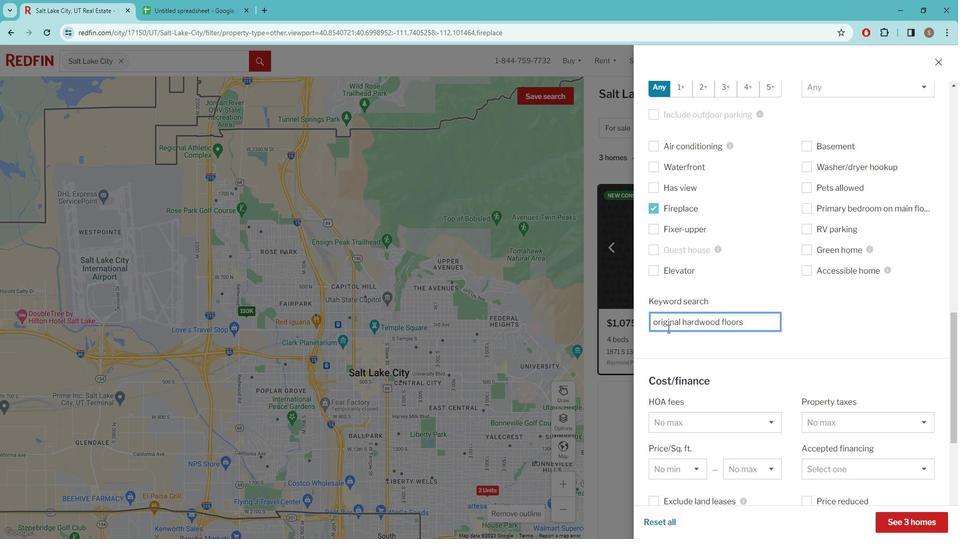 
Action: Mouse scrolled (674, 322) with delta (0, 0)
Screenshot: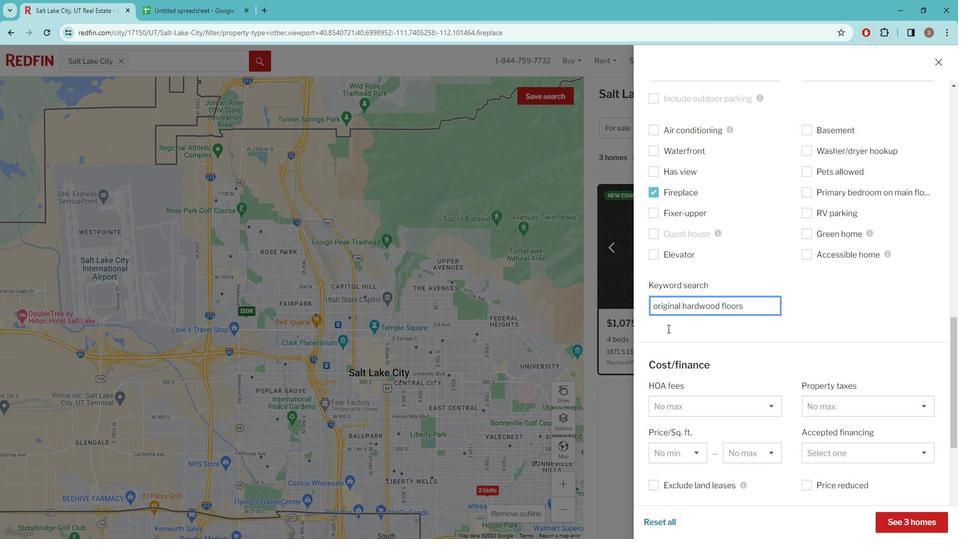 
Action: Mouse scrolled (674, 322) with delta (0, 0)
Screenshot: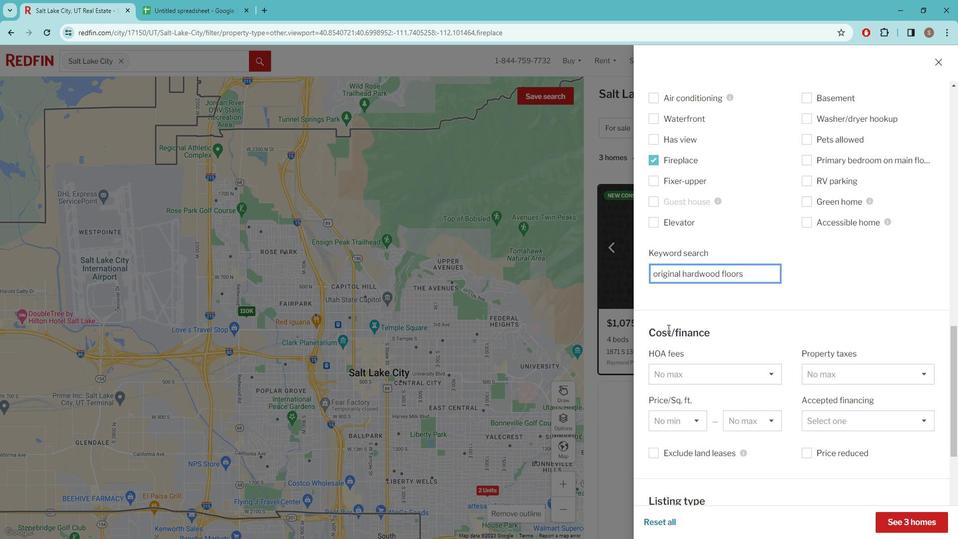 
Action: Mouse moved to (678, 322)
Screenshot: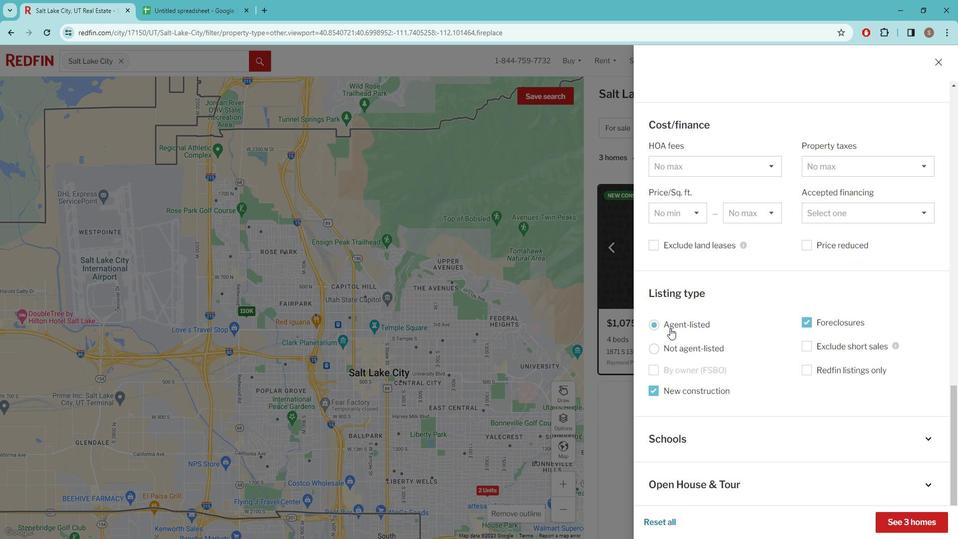 
Action: Mouse scrolled (678, 321) with delta (0, 0)
Screenshot: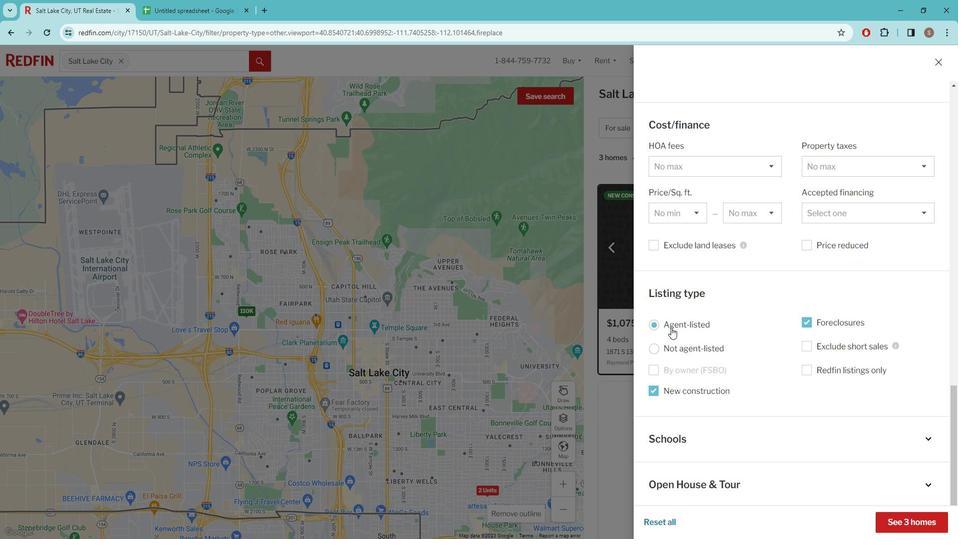 
Action: Mouse scrolled (678, 321) with delta (0, 0)
Screenshot: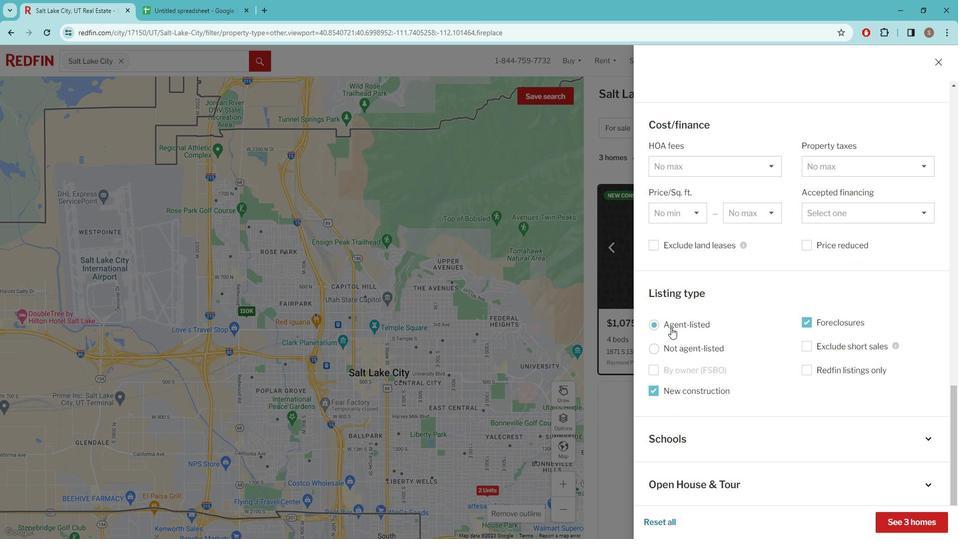 
Action: Mouse moved to (678, 322)
Screenshot: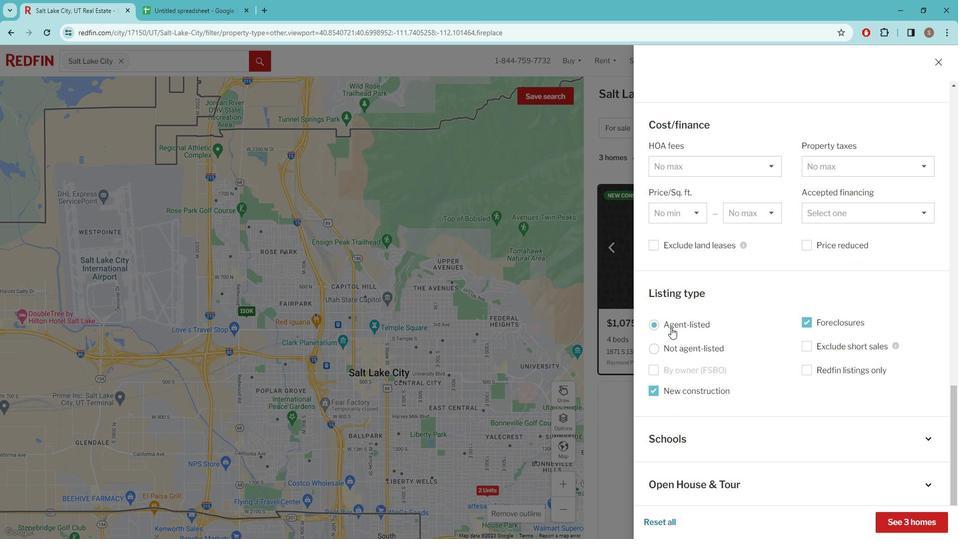 
Action: Mouse scrolled (678, 321) with delta (0, 0)
Screenshot: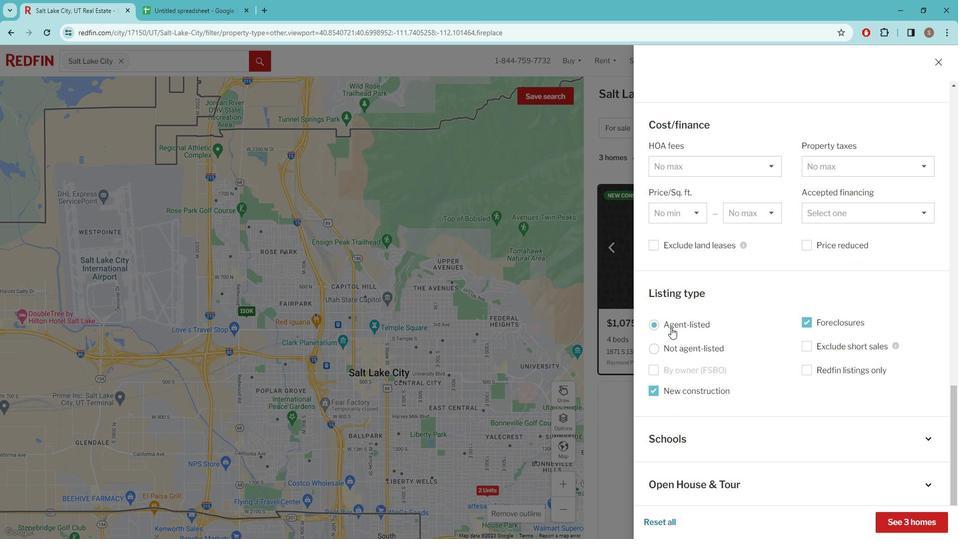 
Action: Mouse moved to (679, 322)
Screenshot: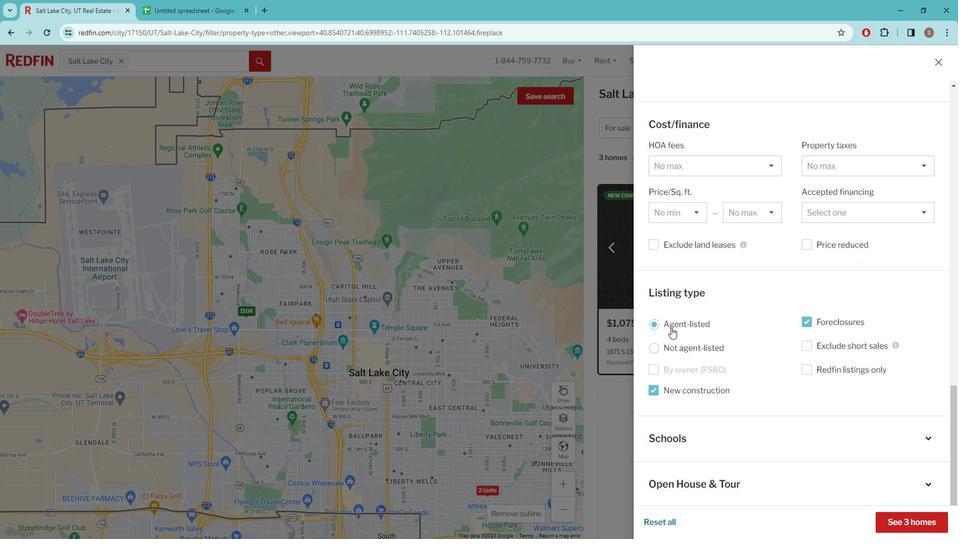 
Action: Mouse scrolled (679, 321) with delta (0, 0)
Screenshot: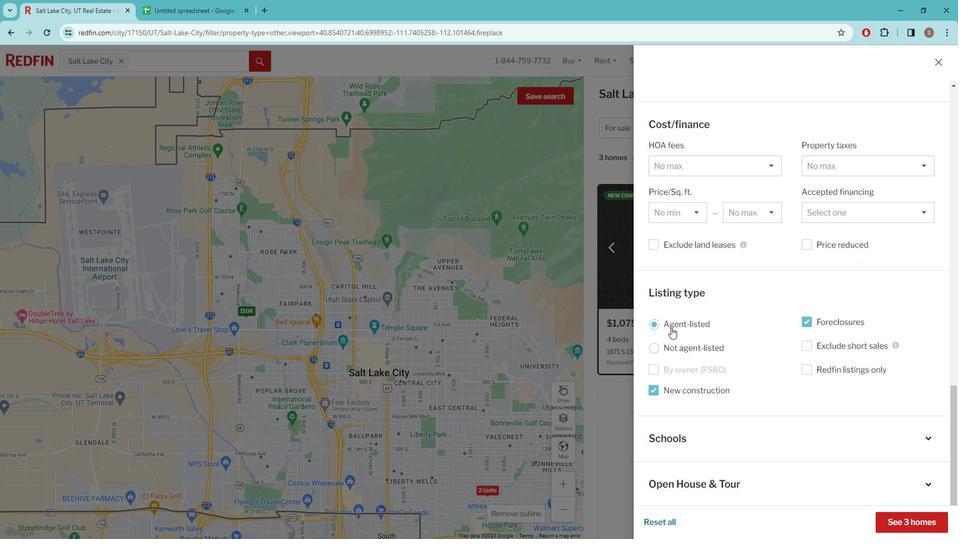
Action: Mouse moved to (683, 324)
Screenshot: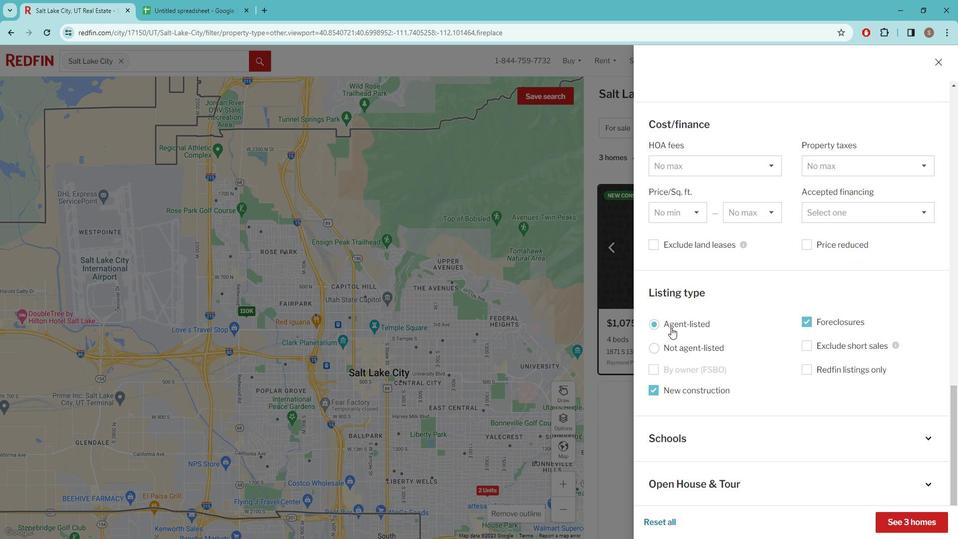 
Action: Mouse scrolled (683, 324) with delta (0, 0)
Screenshot: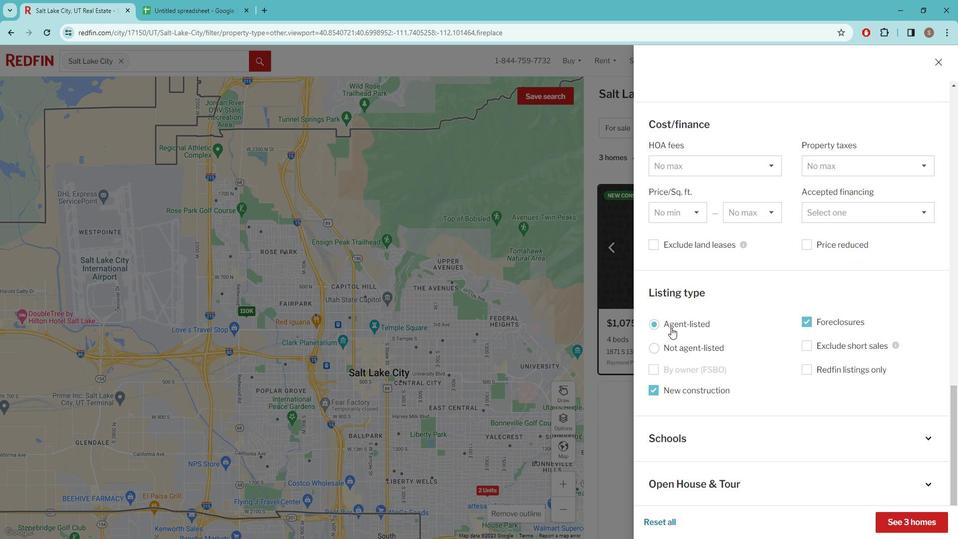 
Action: Mouse moved to (908, 504)
Screenshot: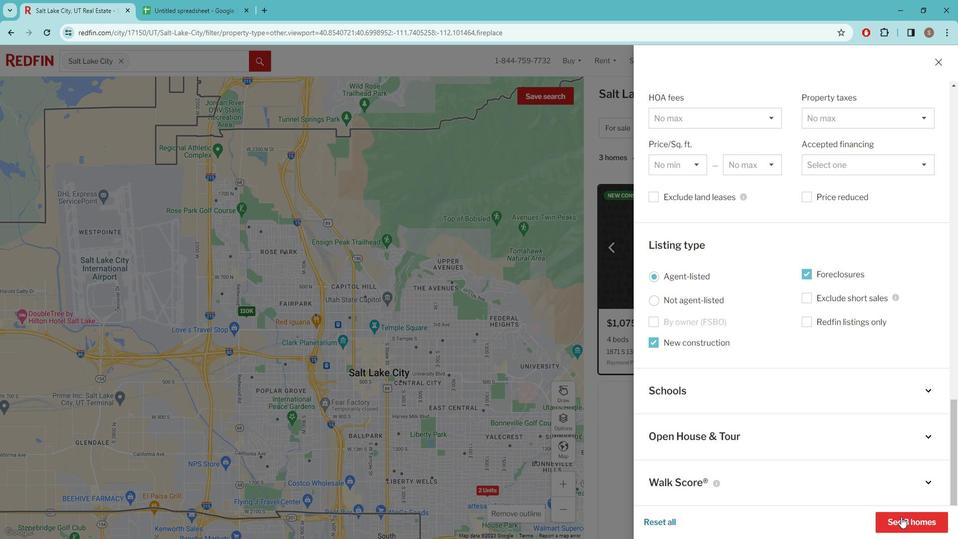 
Action: Mouse pressed left at (908, 504)
Screenshot: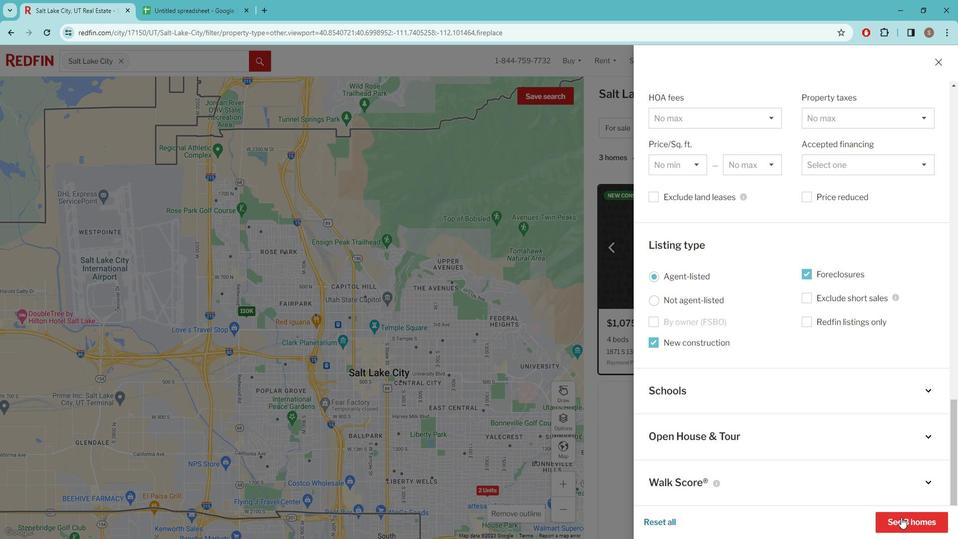 
Action: Mouse moved to (747, 384)
Screenshot: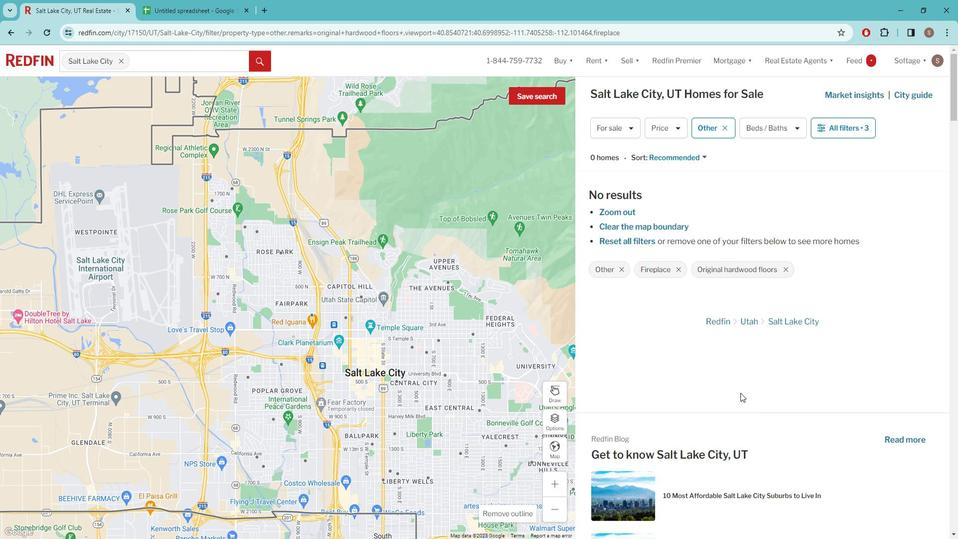 
